 Task: Look for space in Villach from 7th May, 2023 to 12th May, 2023 for 2 adults in price range Rs.10000 to Rs.15000. Place can be entire place with 1  bedroom having 1 bed and 1 bathroom. Property type can be . Amenities needed are: wifi, smoking allowed. Required host language is English.
Action: Mouse moved to (391, 446)
Screenshot: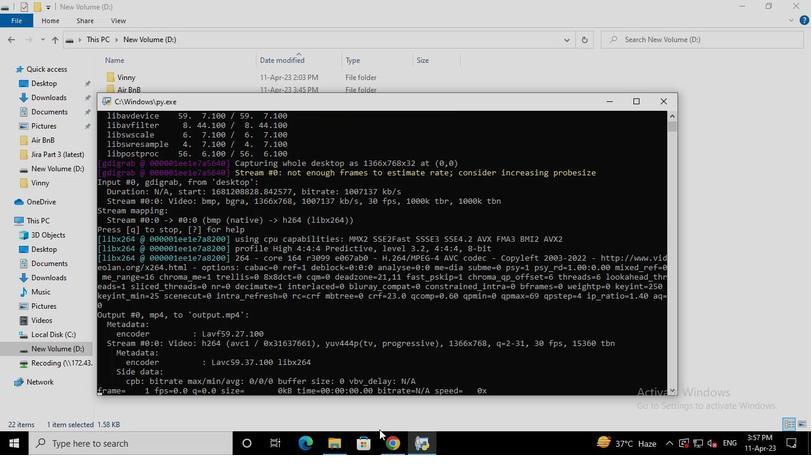 
Action: Mouse pressed left at (391, 446)
Screenshot: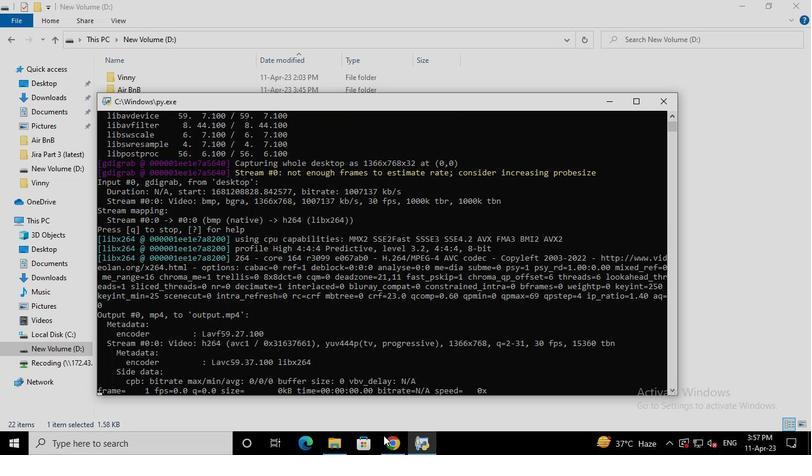 
Action: Mouse moved to (315, 102)
Screenshot: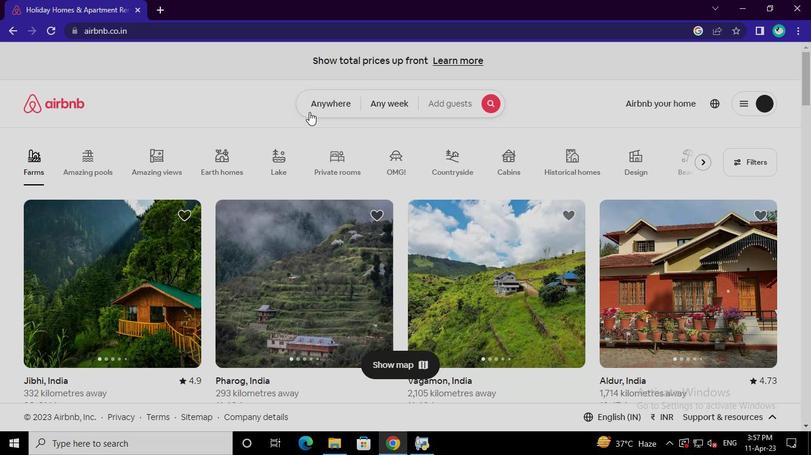 
Action: Mouse pressed left at (315, 102)
Screenshot: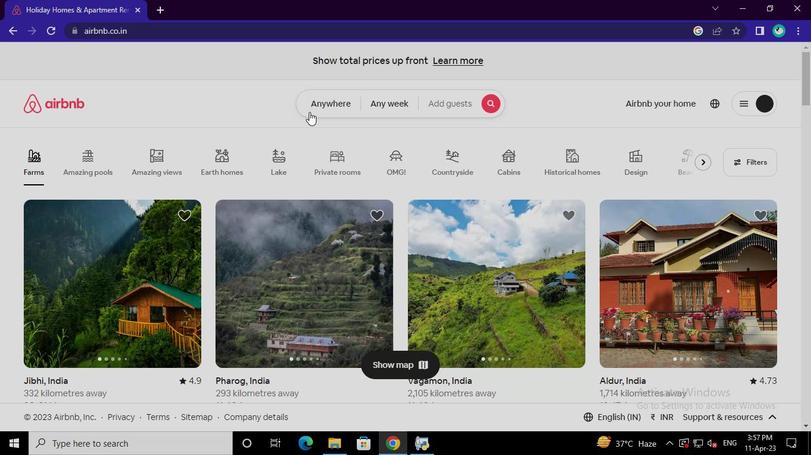 
Action: Mouse moved to (249, 138)
Screenshot: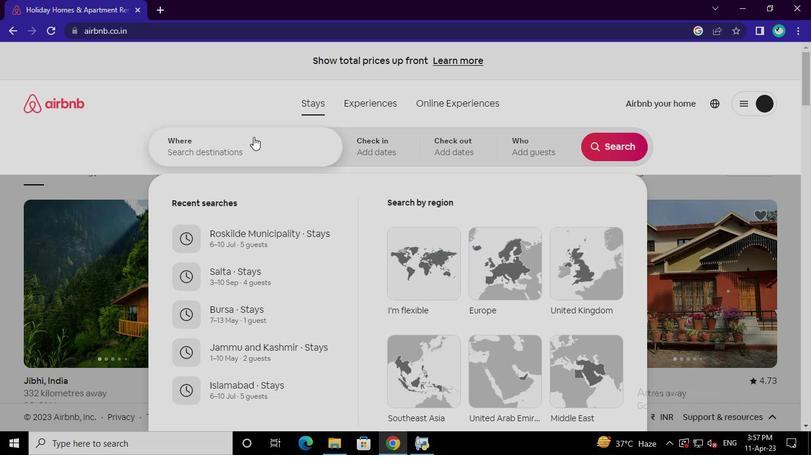 
Action: Mouse pressed left at (249, 138)
Screenshot: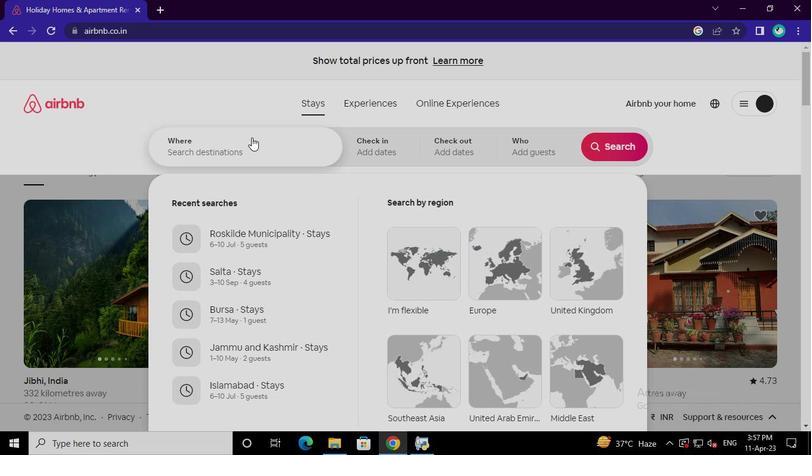 
Action: Keyboard v
Screenshot: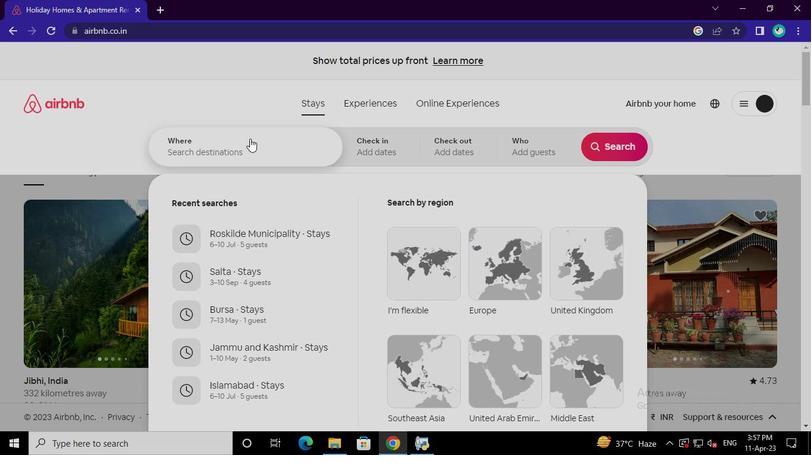 
Action: Keyboard i
Screenshot: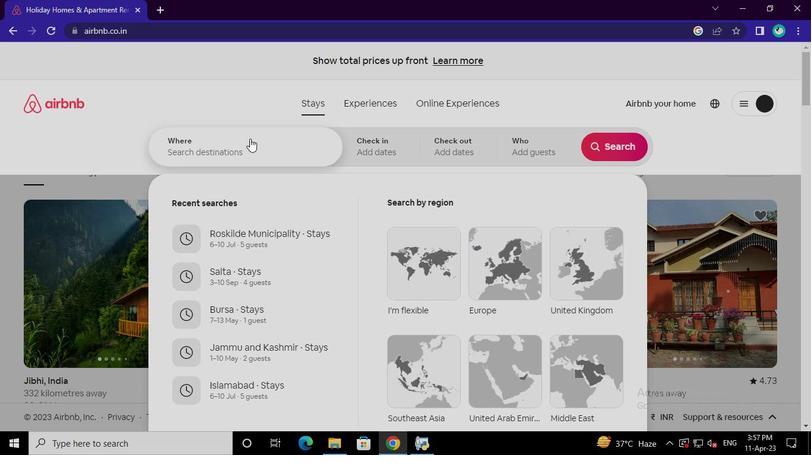
Action: Keyboard l
Screenshot: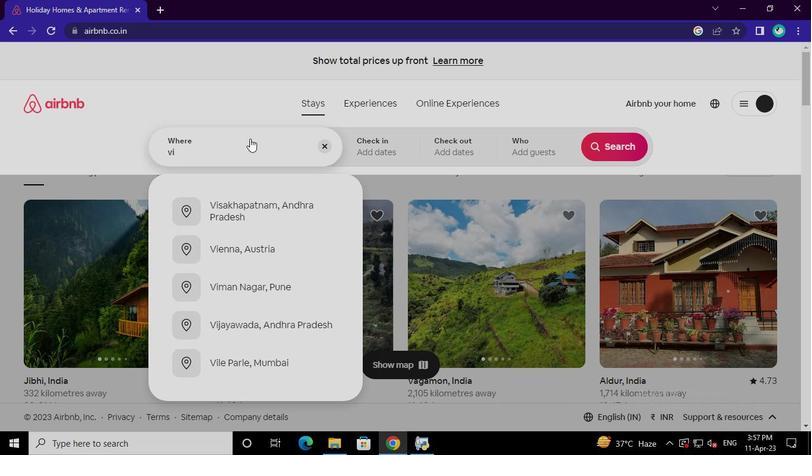 
Action: Keyboard l
Screenshot: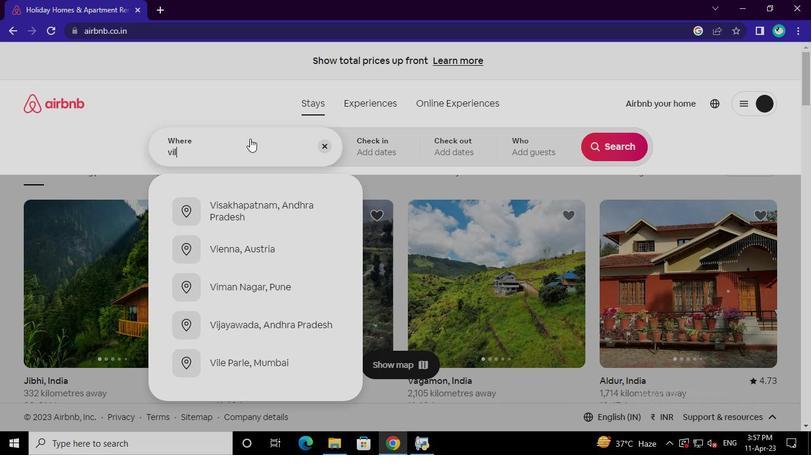 
Action: Keyboard a
Screenshot: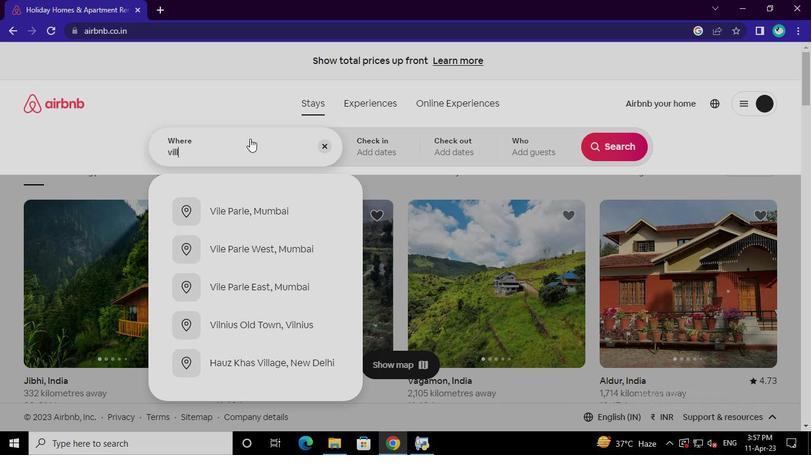 
Action: Keyboard c
Screenshot: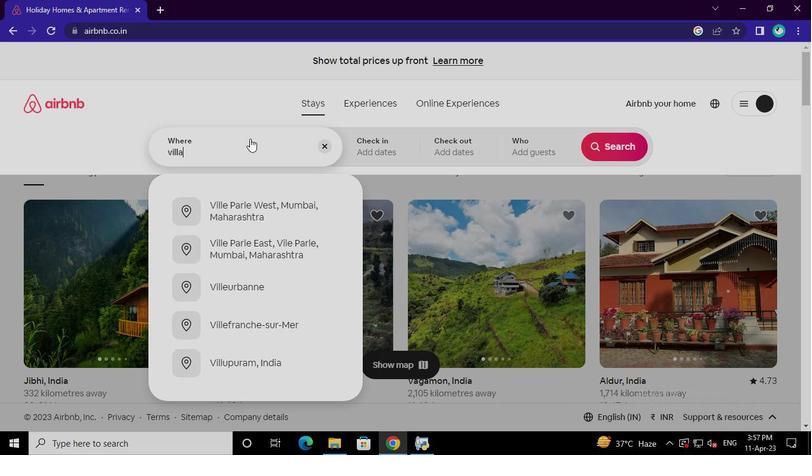 
Action: Keyboard h
Screenshot: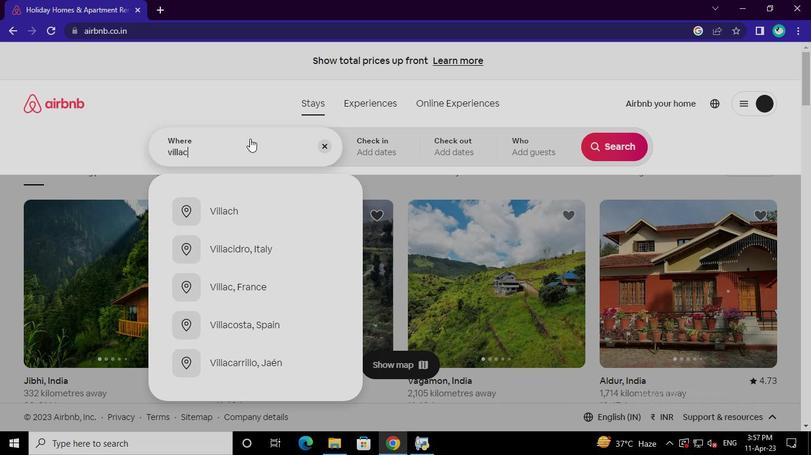 
Action: Mouse moved to (239, 207)
Screenshot: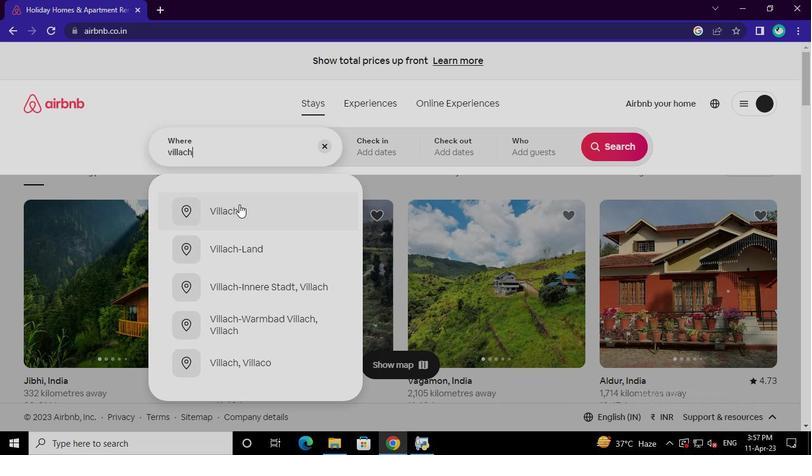 
Action: Mouse pressed left at (239, 207)
Screenshot: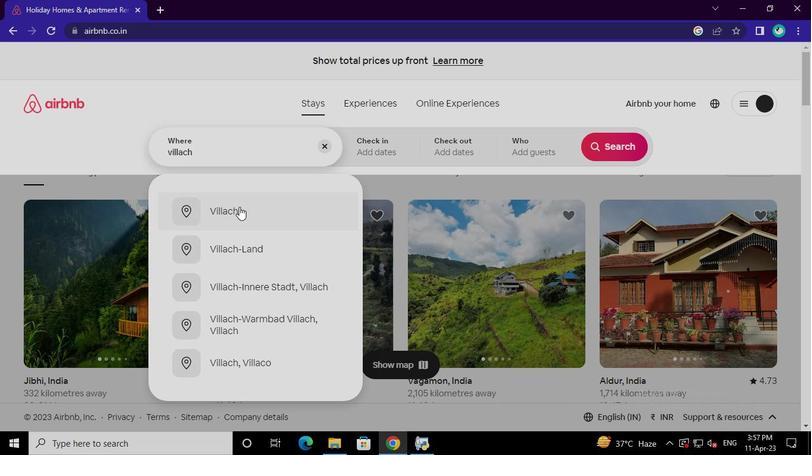 
Action: Mouse moved to (429, 315)
Screenshot: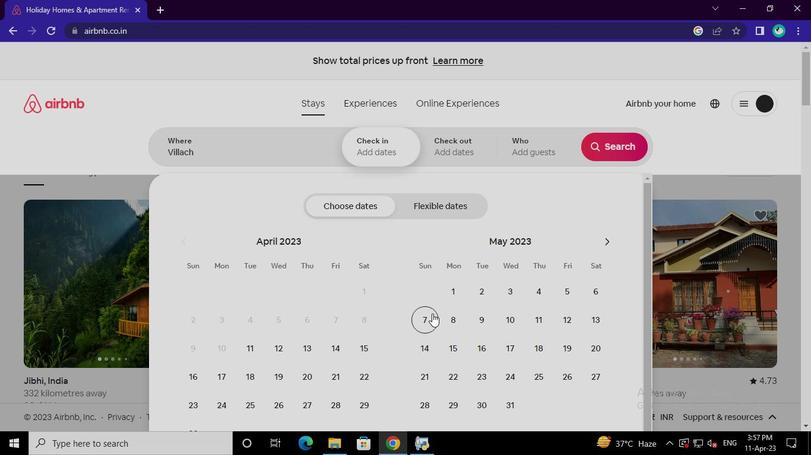 
Action: Mouse pressed left at (429, 315)
Screenshot: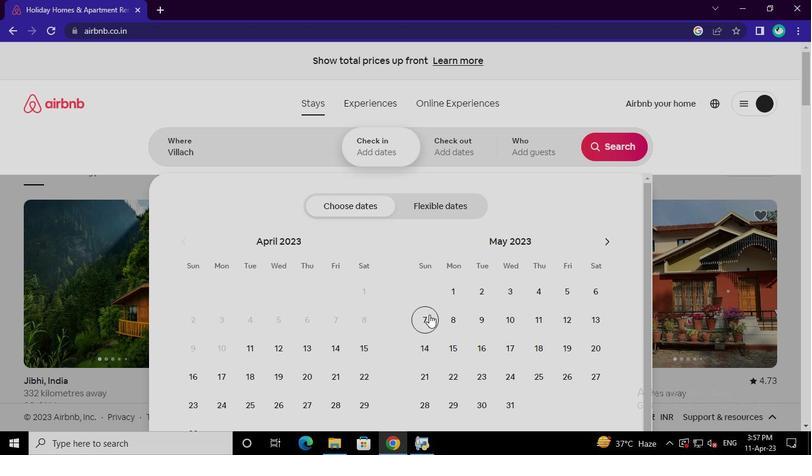 
Action: Mouse moved to (558, 326)
Screenshot: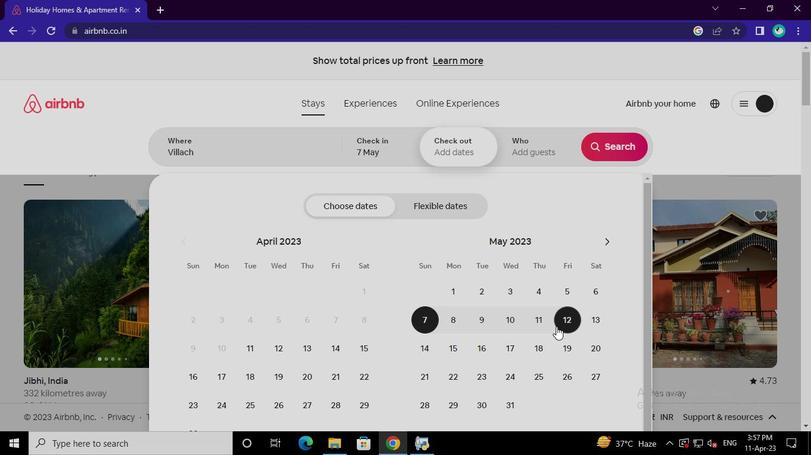 
Action: Mouse pressed left at (558, 326)
Screenshot: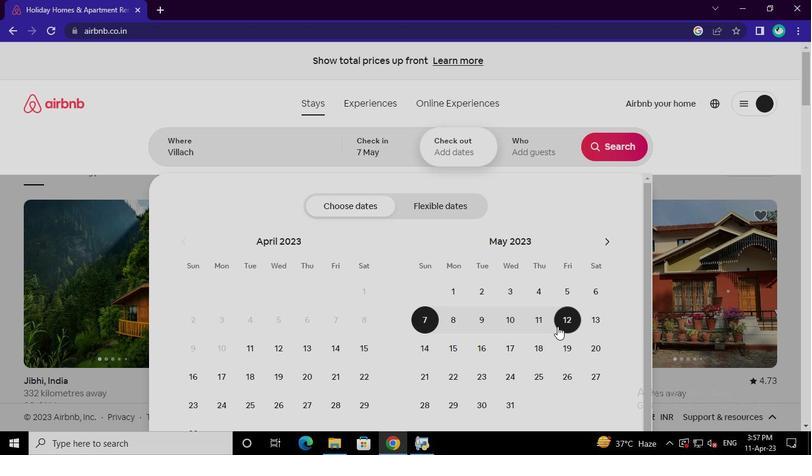 
Action: Mouse moved to (558, 158)
Screenshot: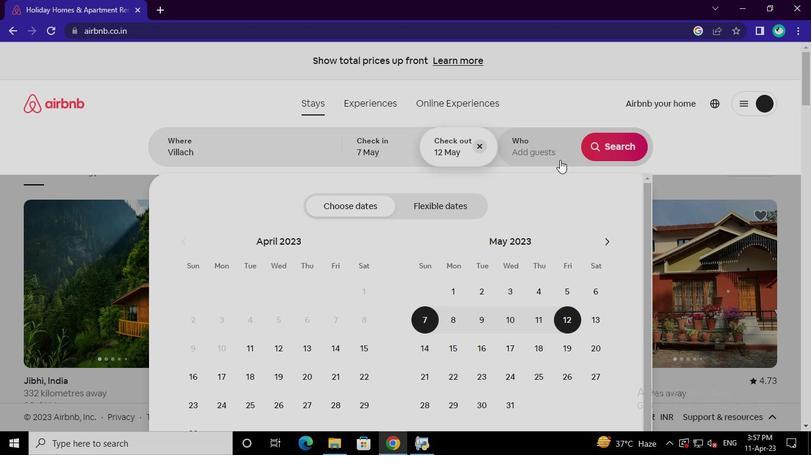 
Action: Mouse pressed left at (558, 158)
Screenshot: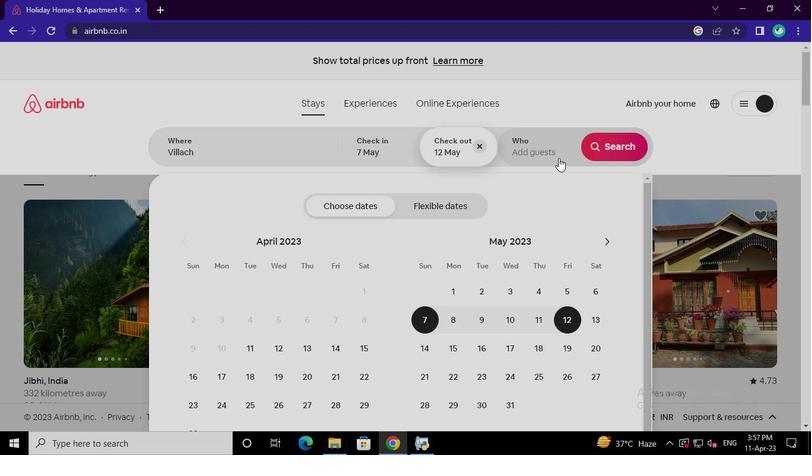
Action: Mouse moved to (614, 208)
Screenshot: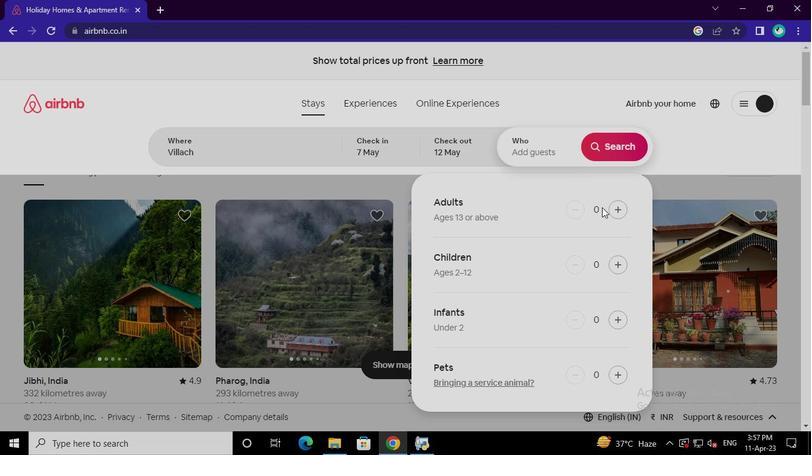 
Action: Mouse pressed left at (614, 208)
Screenshot: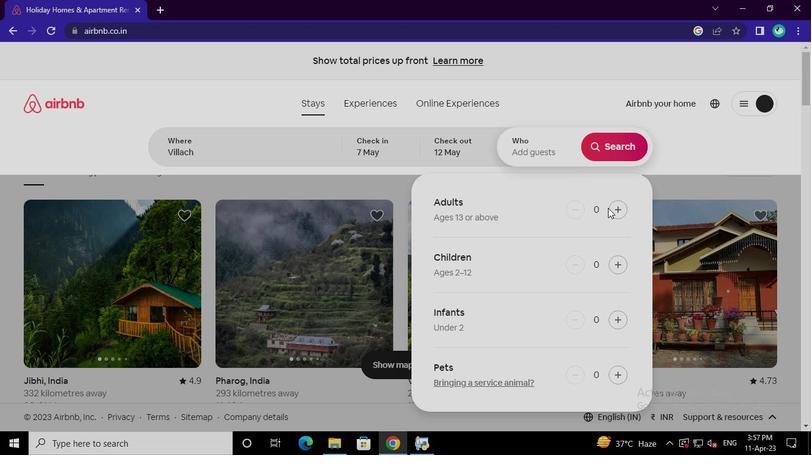 
Action: Mouse pressed left at (614, 208)
Screenshot: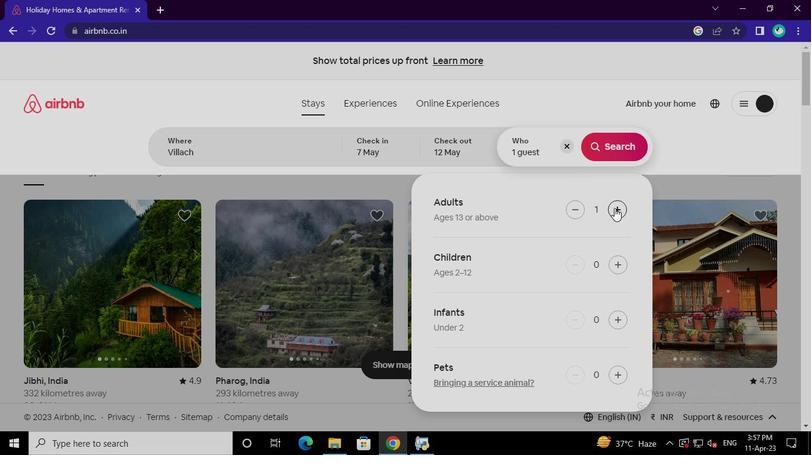 
Action: Mouse moved to (615, 154)
Screenshot: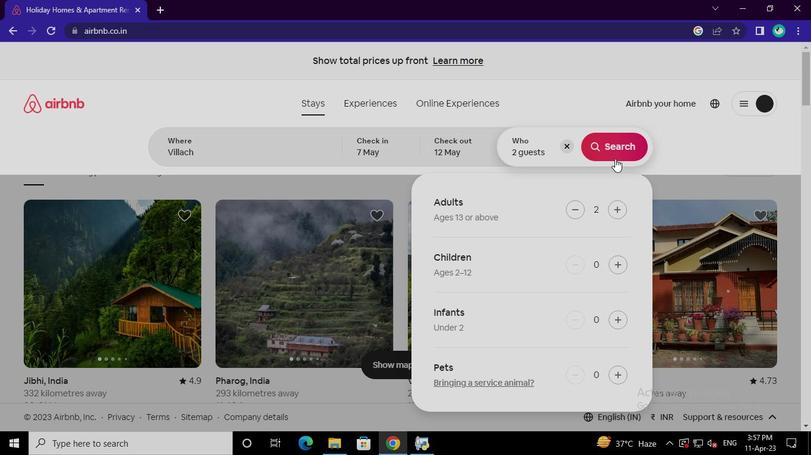 
Action: Mouse pressed left at (615, 154)
Screenshot: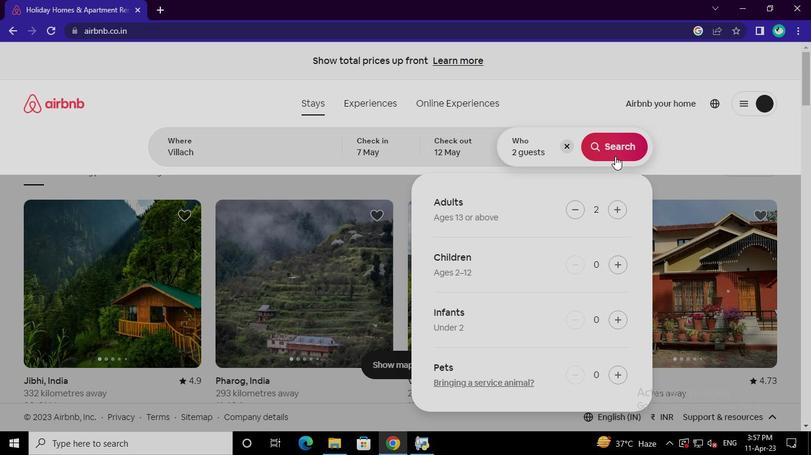 
Action: Mouse moved to (777, 108)
Screenshot: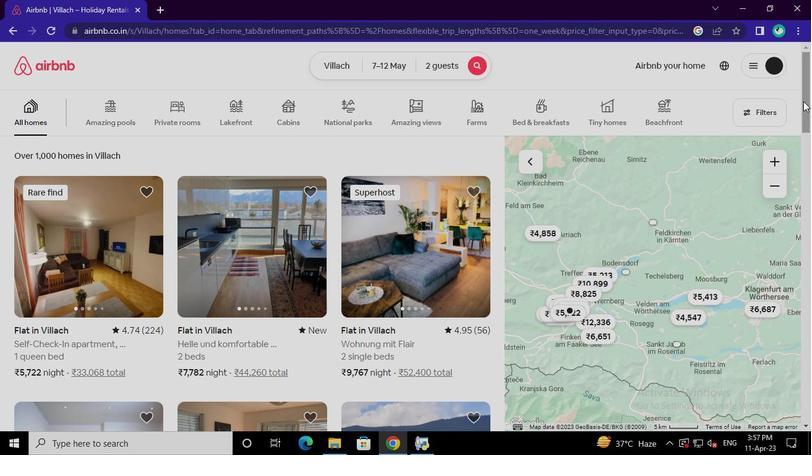 
Action: Mouse pressed left at (777, 108)
Screenshot: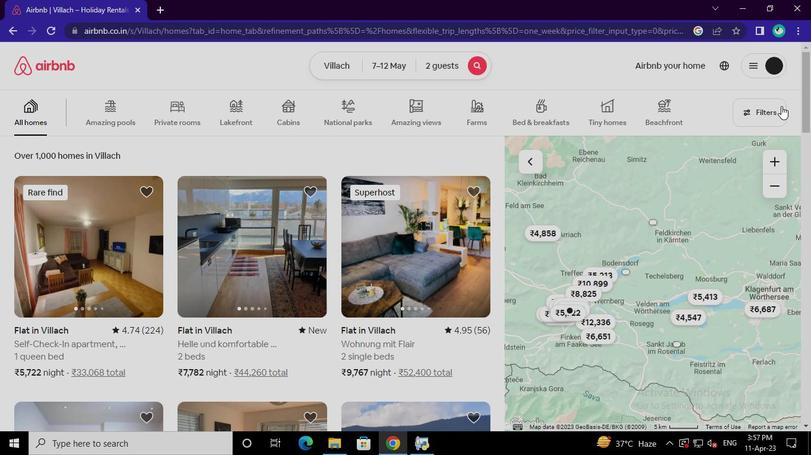 
Action: Mouse moved to (296, 266)
Screenshot: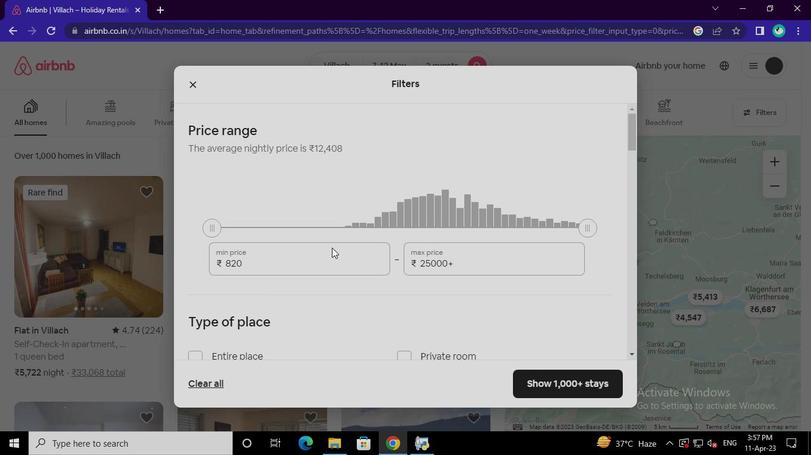 
Action: Mouse pressed left at (296, 266)
Screenshot: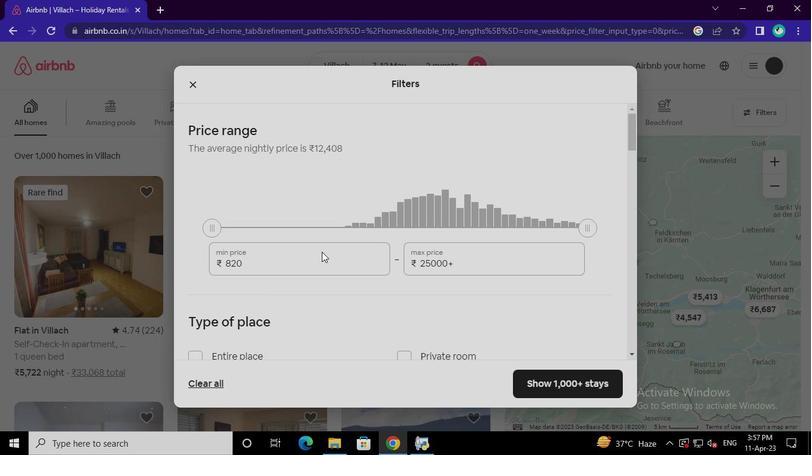 
Action: Mouse moved to (294, 267)
Screenshot: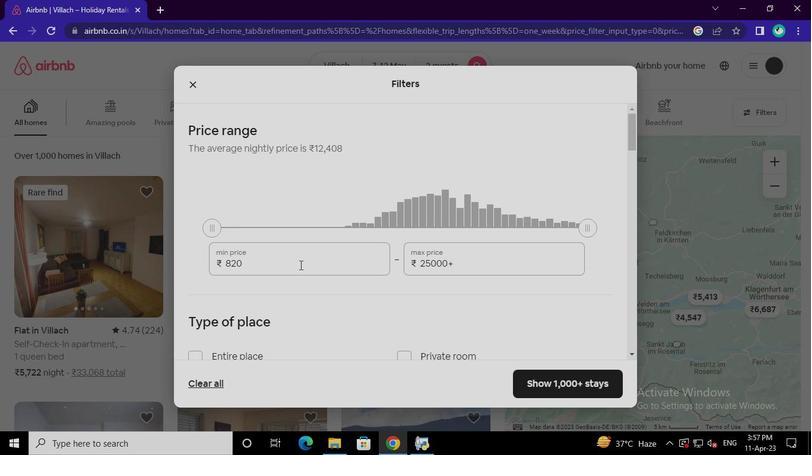 
Action: Keyboard Key.backspace
Screenshot: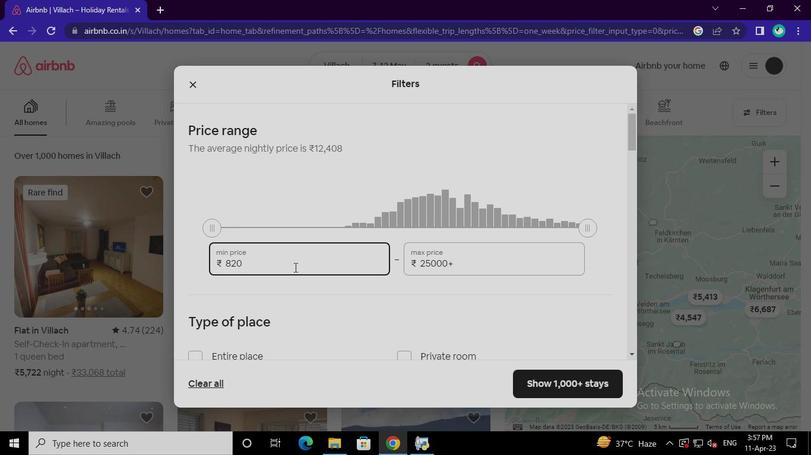 
Action: Keyboard Key.backspace
Screenshot: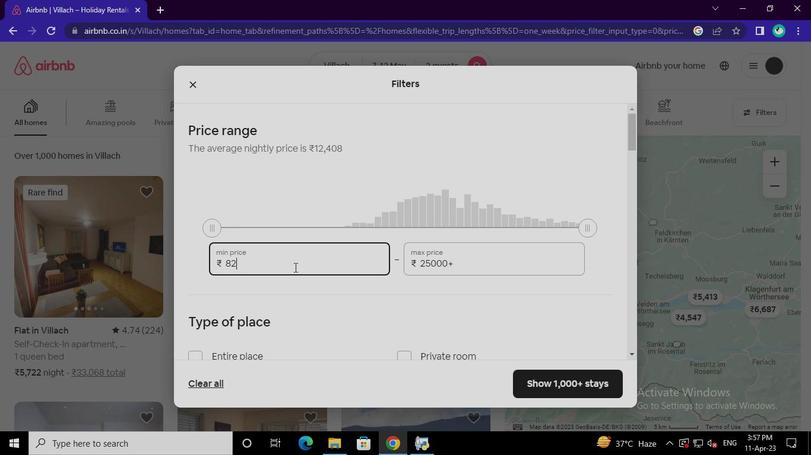 
Action: Keyboard Key.backspace
Screenshot: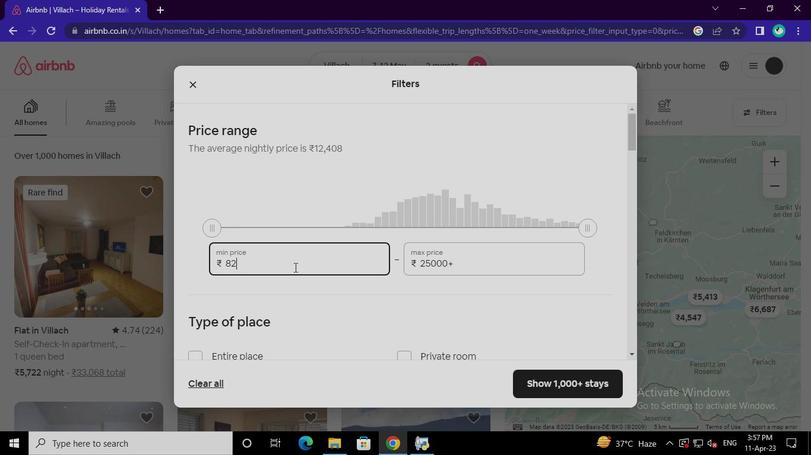 
Action: Keyboard Key.backspace
Screenshot: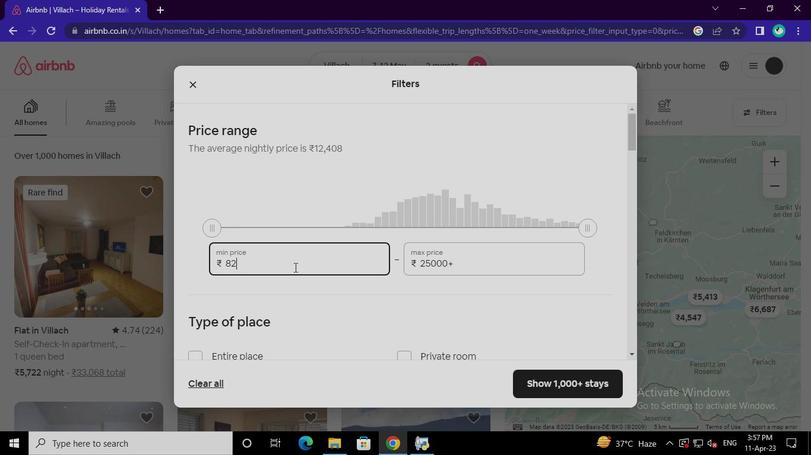 
Action: Keyboard Key.backspace
Screenshot: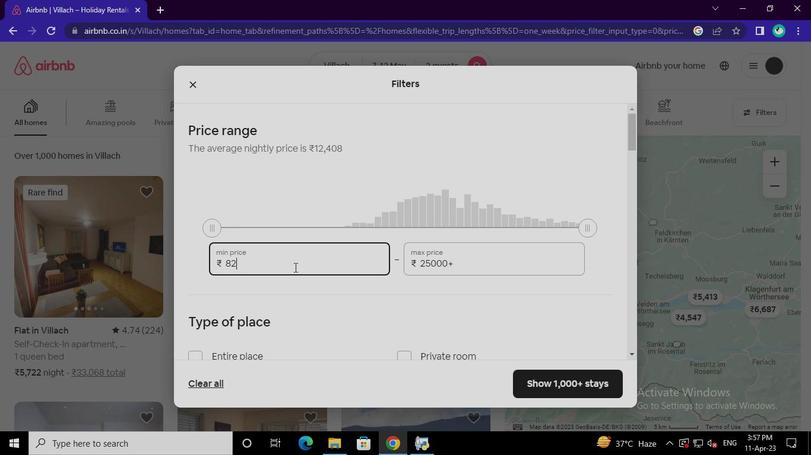 
Action: Keyboard Key.backspace
Screenshot: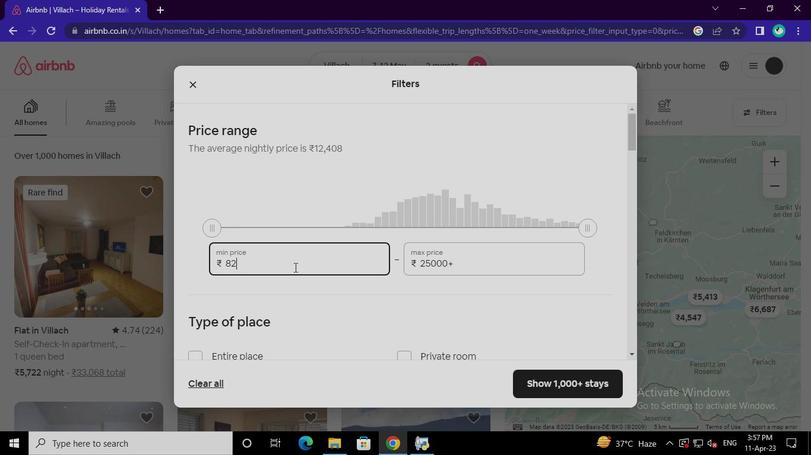 
Action: Keyboard Key.backspace
Screenshot: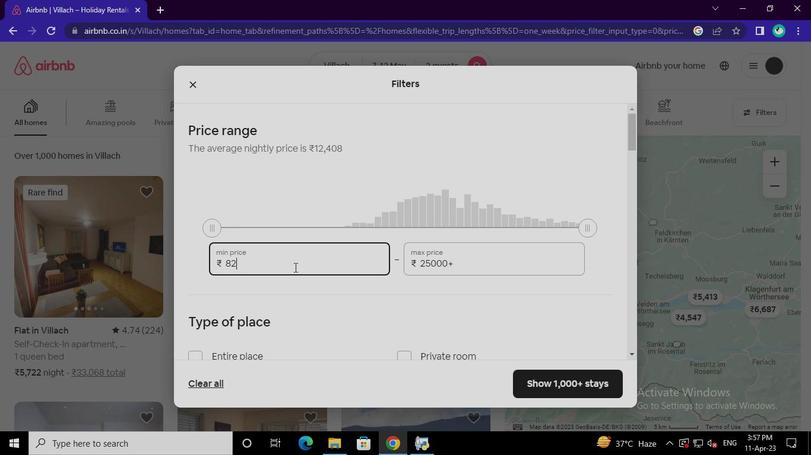 
Action: Keyboard Key.backspace
Screenshot: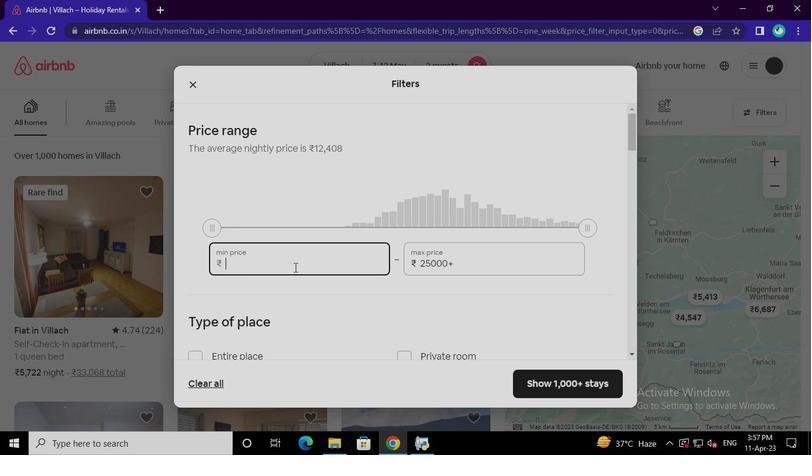 
Action: Keyboard Key.backspace
Screenshot: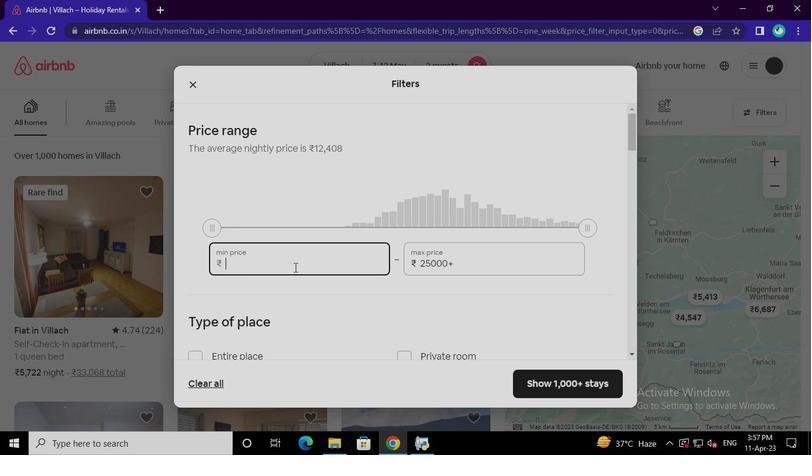 
Action: Keyboard Key.backspace
Screenshot: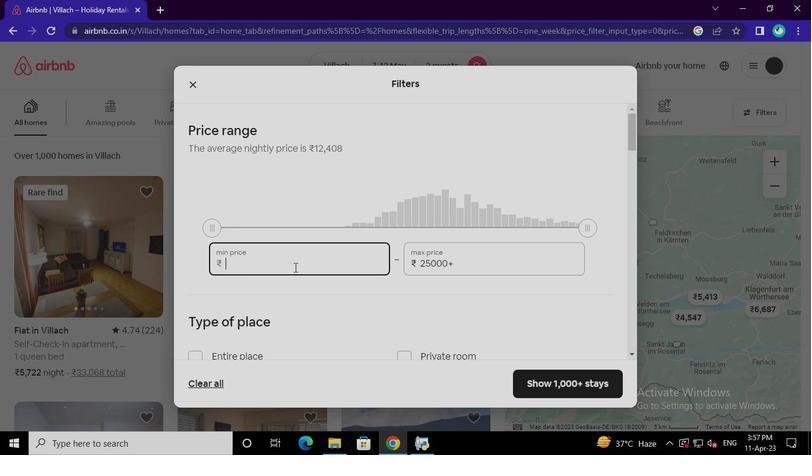 
Action: Keyboard Key.backspace
Screenshot: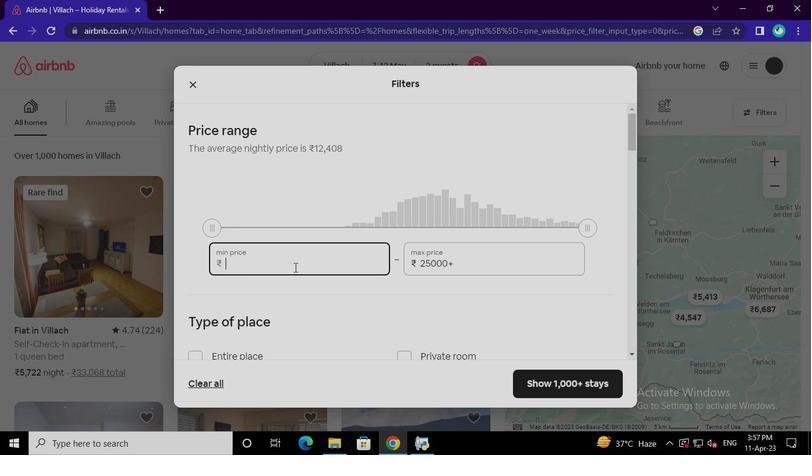 
Action: Keyboard Key.backspace
Screenshot: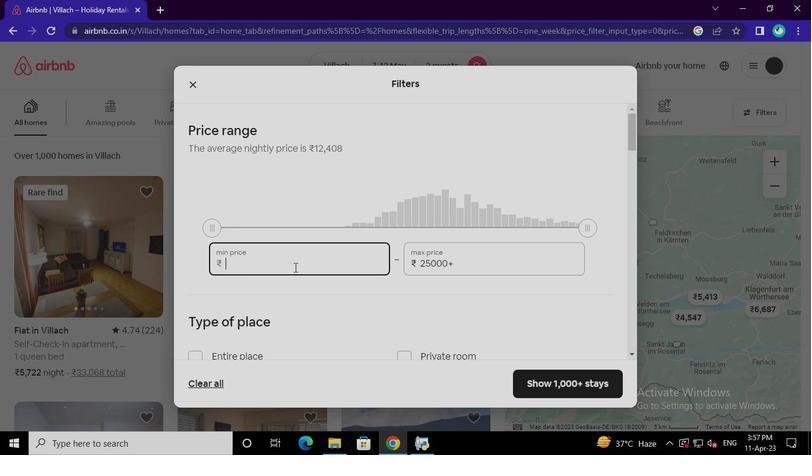 
Action: Keyboard <97>
Screenshot: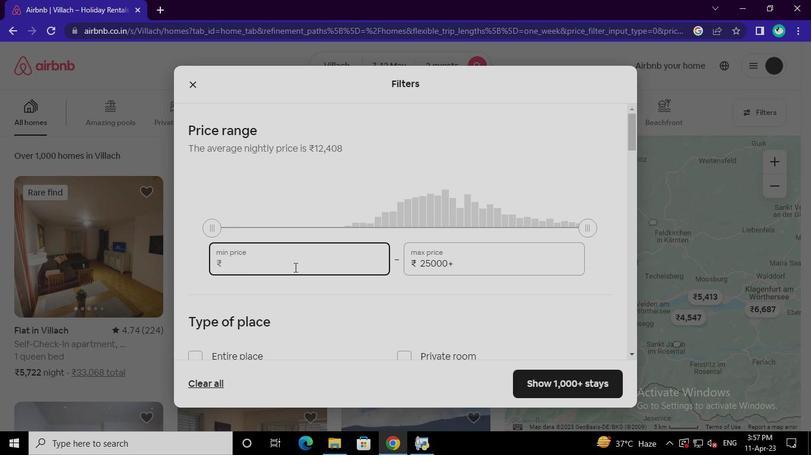 
Action: Keyboard <96>
Screenshot: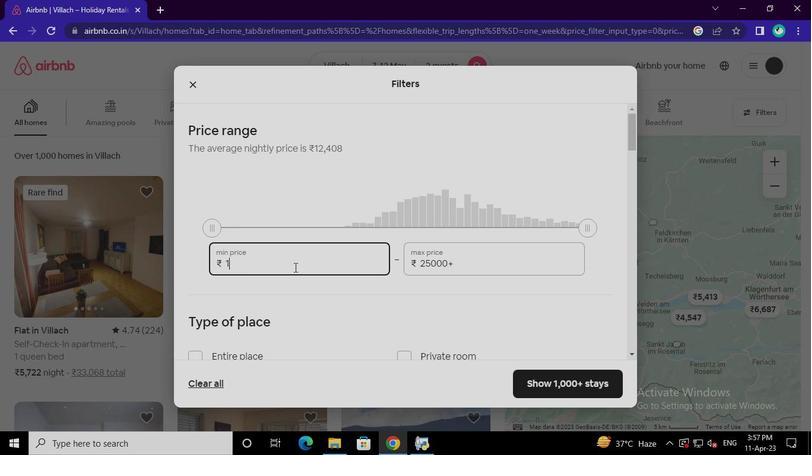 
Action: Keyboard <96>
Screenshot: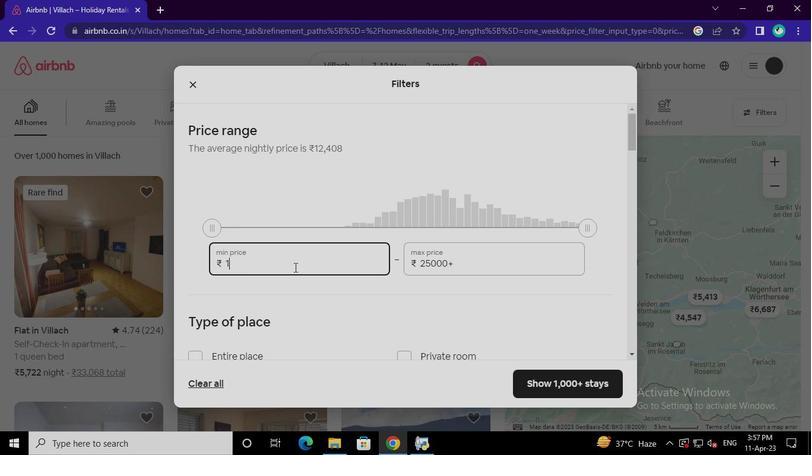 
Action: Keyboard <96>
Screenshot: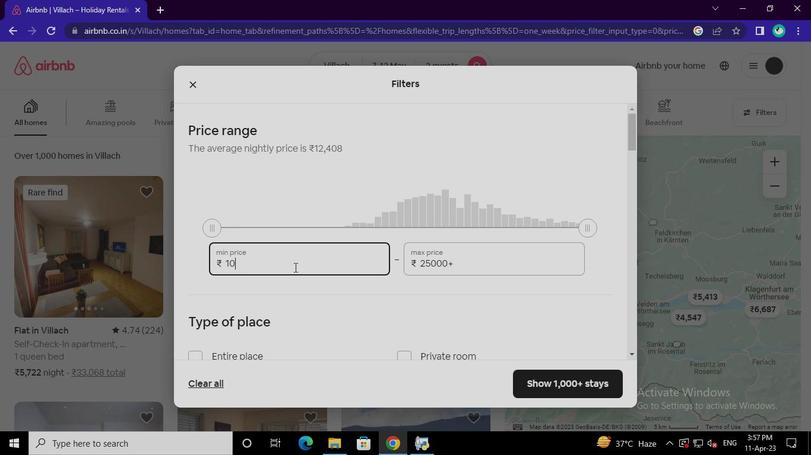 
Action: Keyboard <96>
Screenshot: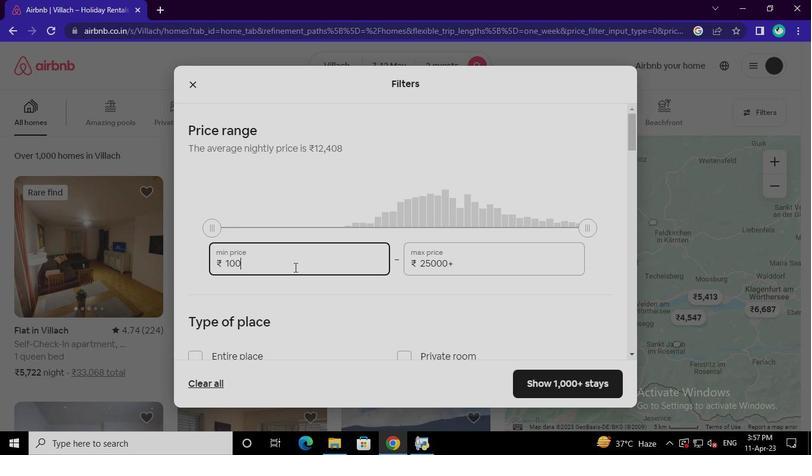 
Action: Mouse moved to (460, 261)
Screenshot: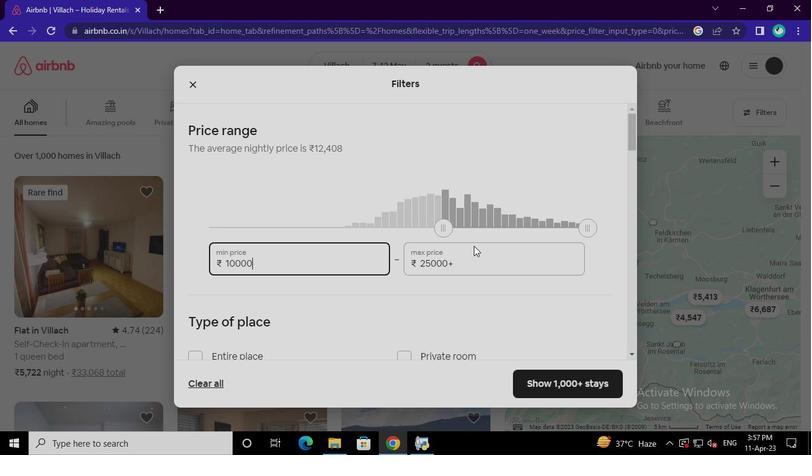 
Action: Mouse pressed left at (460, 261)
Screenshot: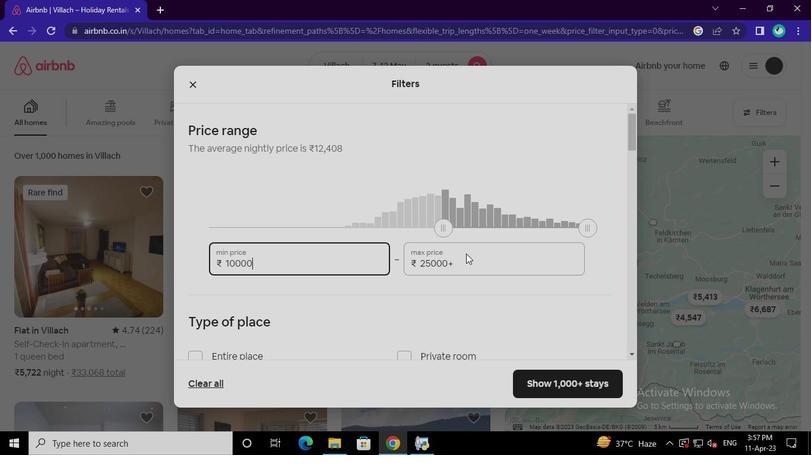 
Action: Mouse moved to (463, 257)
Screenshot: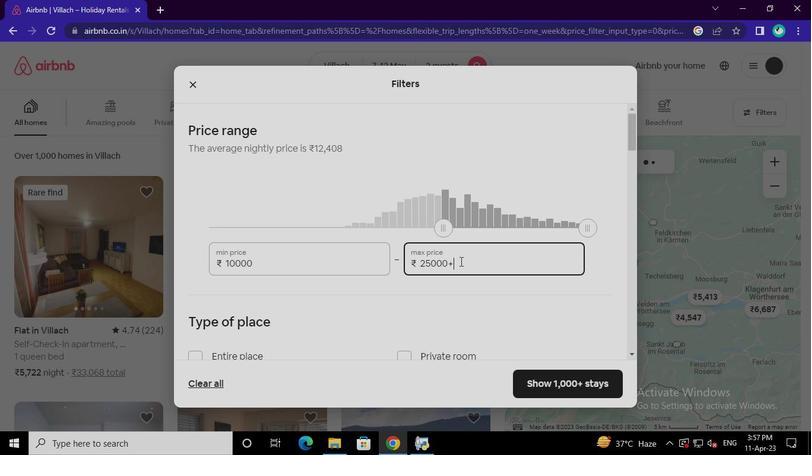 
Action: Keyboard Key.backspace
Screenshot: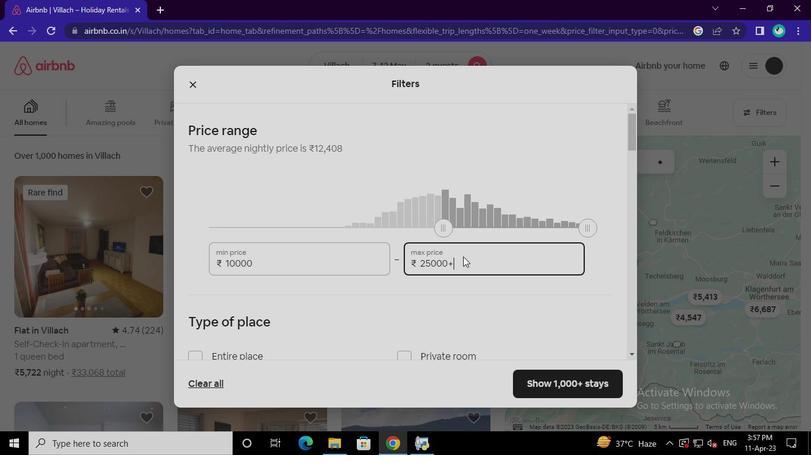 
Action: Keyboard Key.backspace
Screenshot: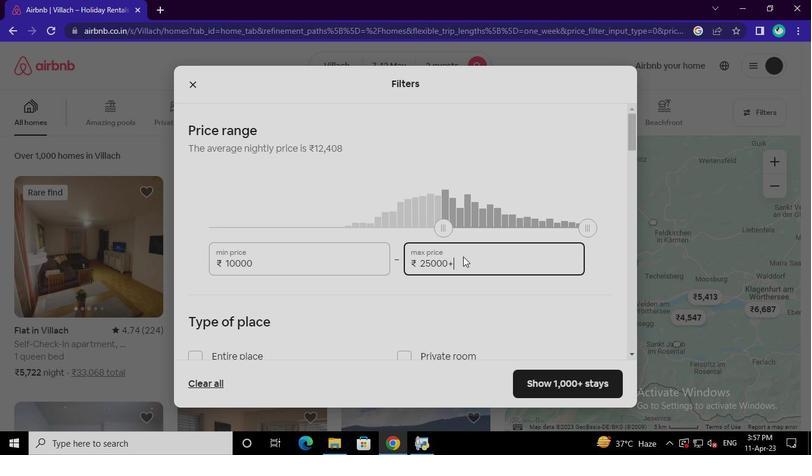 
Action: Keyboard Key.backspace
Screenshot: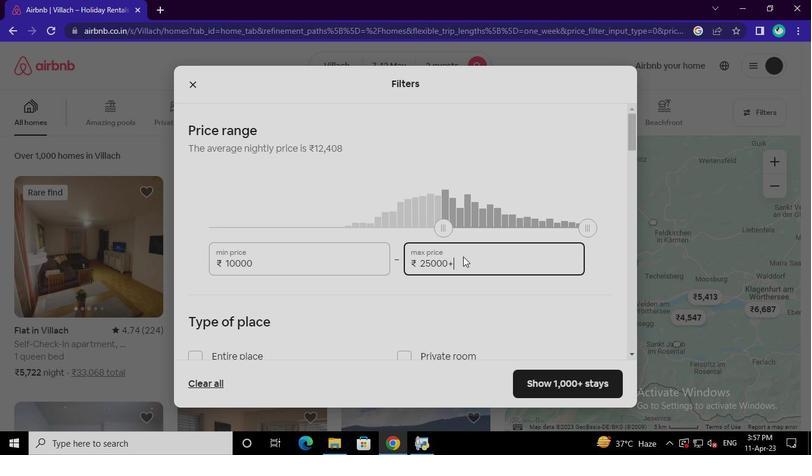 
Action: Keyboard Key.backspace
Screenshot: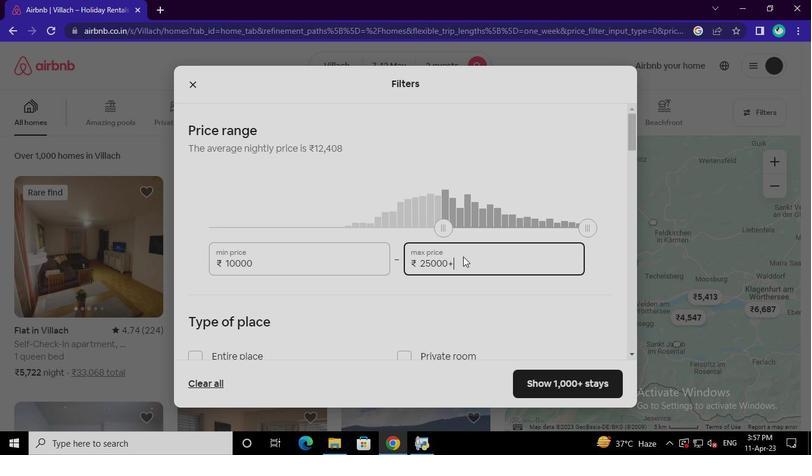 
Action: Keyboard Key.backspace
Screenshot: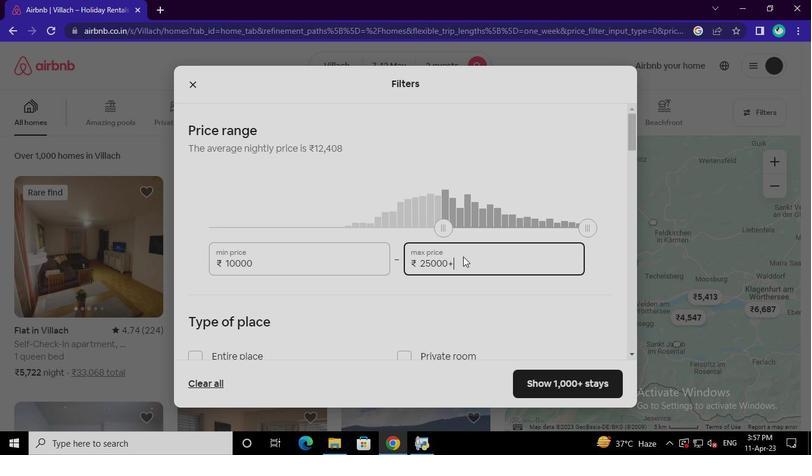 
Action: Keyboard Key.backspace
Screenshot: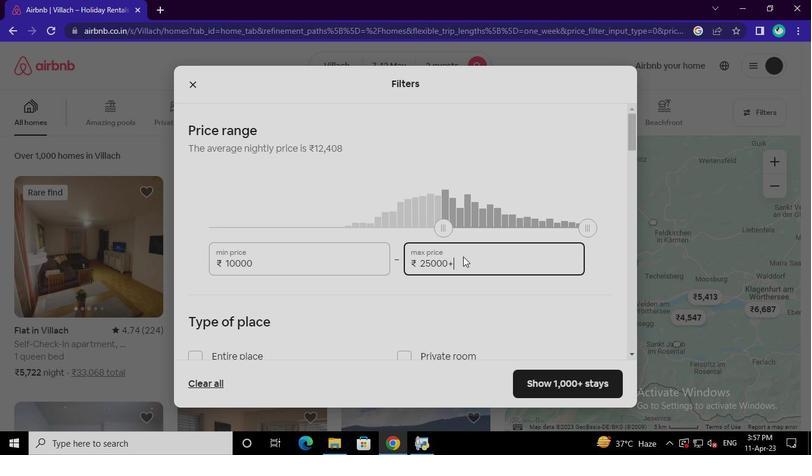 
Action: Keyboard Key.backspace
Screenshot: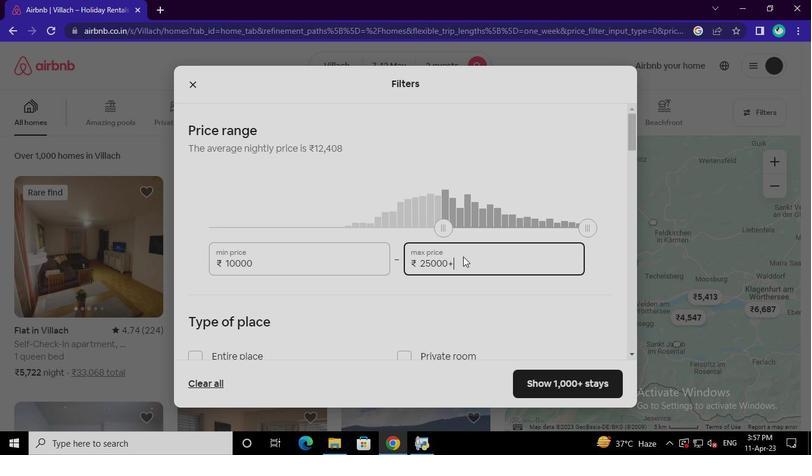 
Action: Keyboard Key.backspace
Screenshot: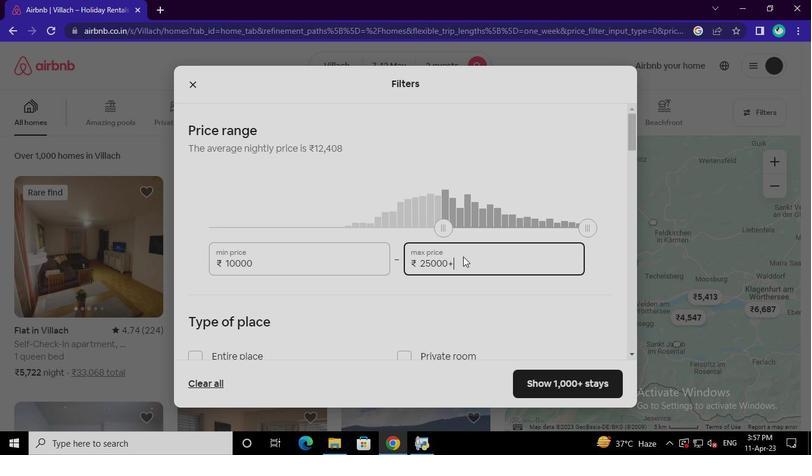 
Action: Keyboard Key.backspace
Screenshot: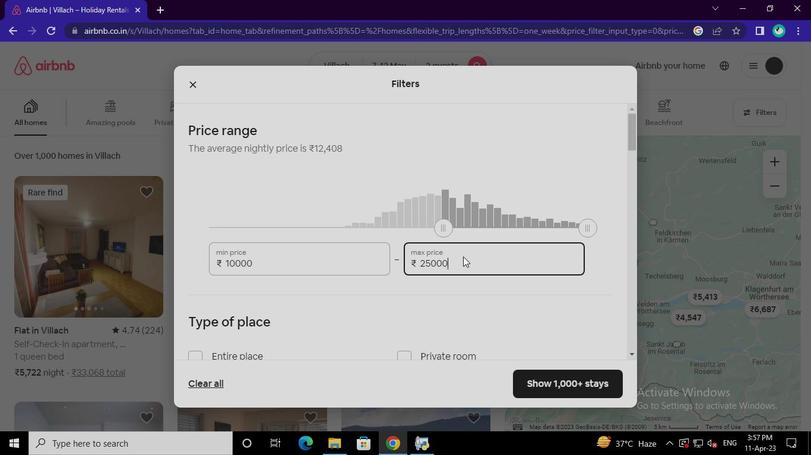 
Action: Keyboard Key.backspace
Screenshot: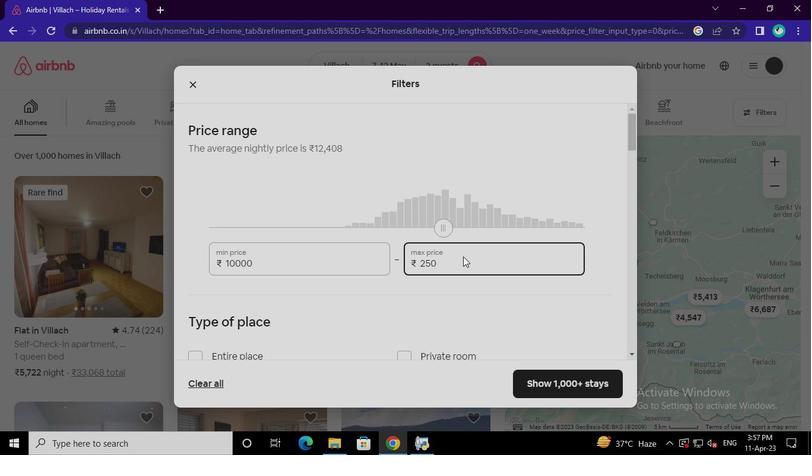 
Action: Keyboard Key.backspace
Screenshot: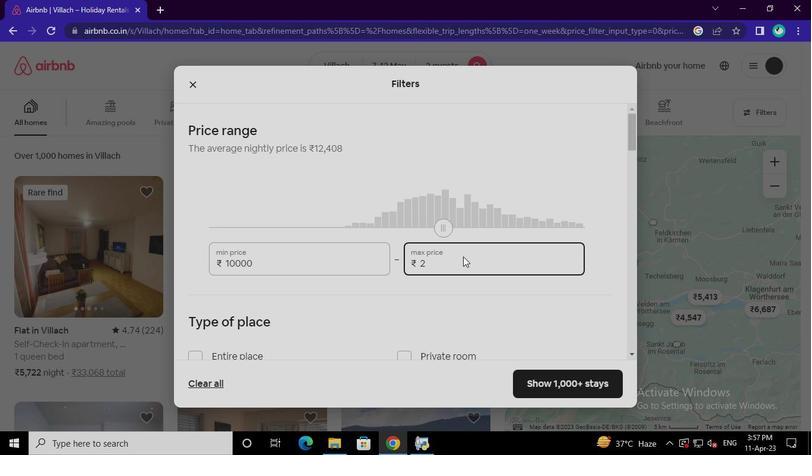 
Action: Keyboard Key.backspace
Screenshot: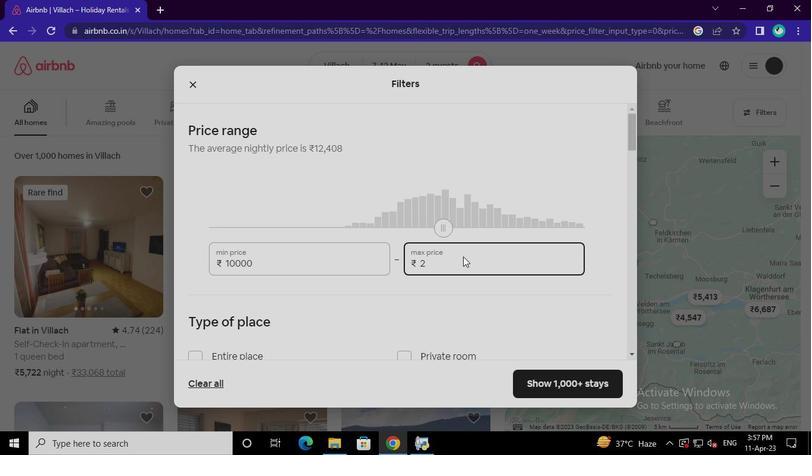
Action: Keyboard Key.backspace
Screenshot: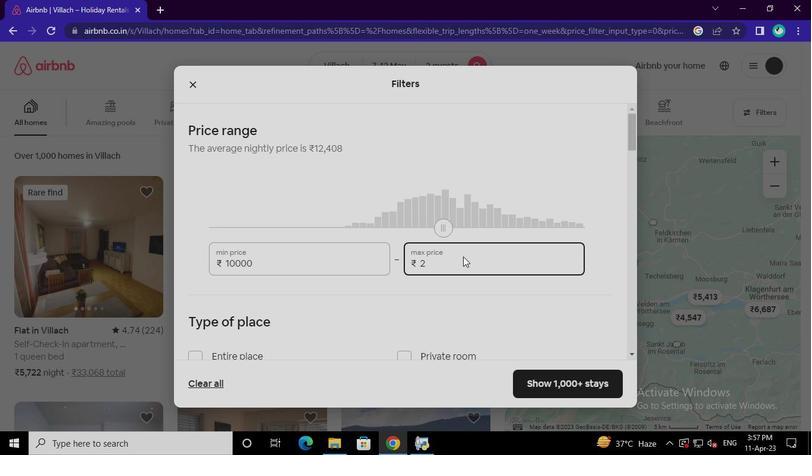 
Action: Keyboard <97>
Screenshot: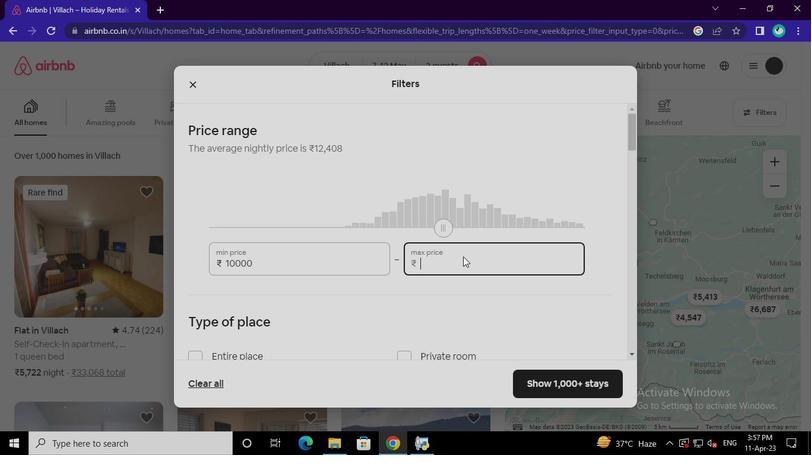 
Action: Keyboard <101>
Screenshot: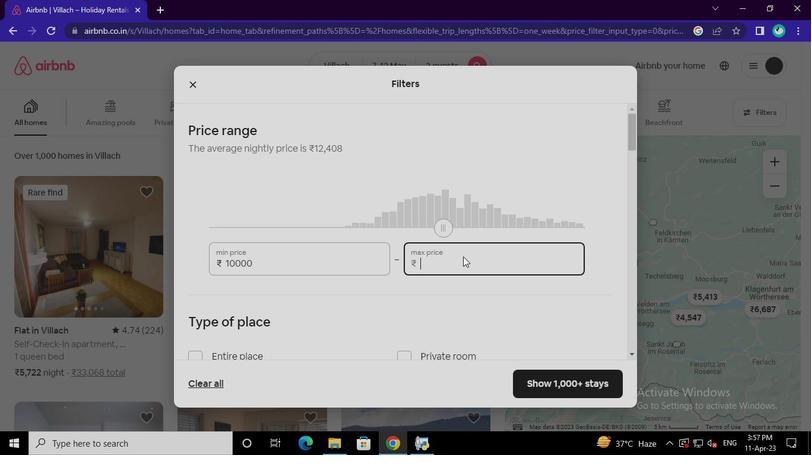 
Action: Keyboard <96>
Screenshot: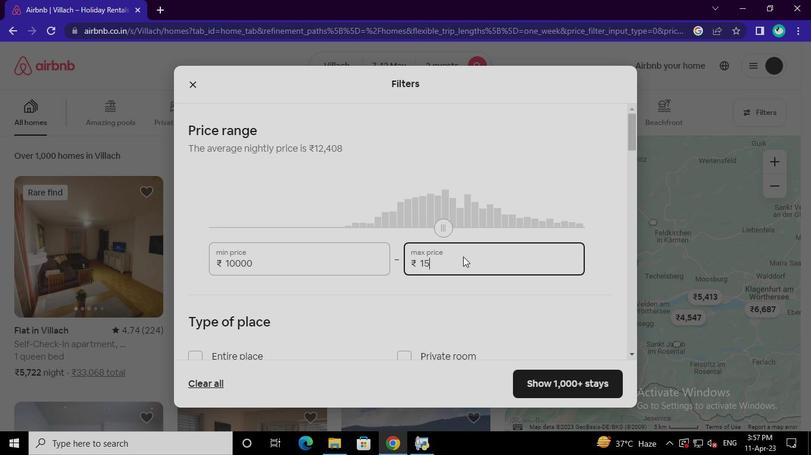 
Action: Keyboard <96>
Screenshot: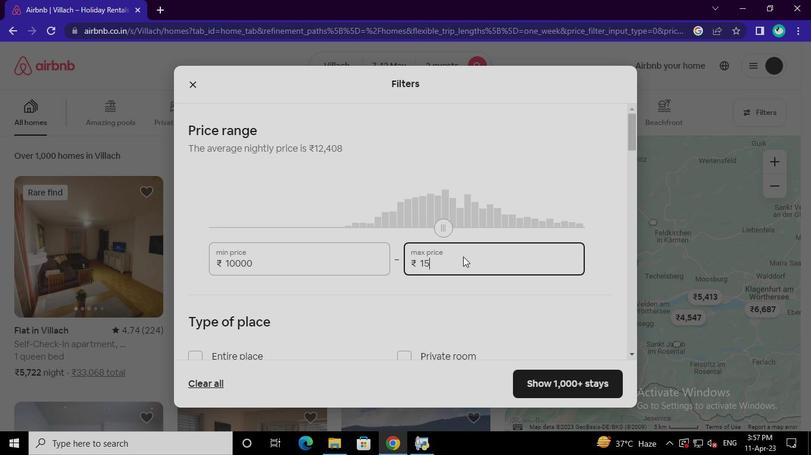 
Action: Keyboard <96>
Screenshot: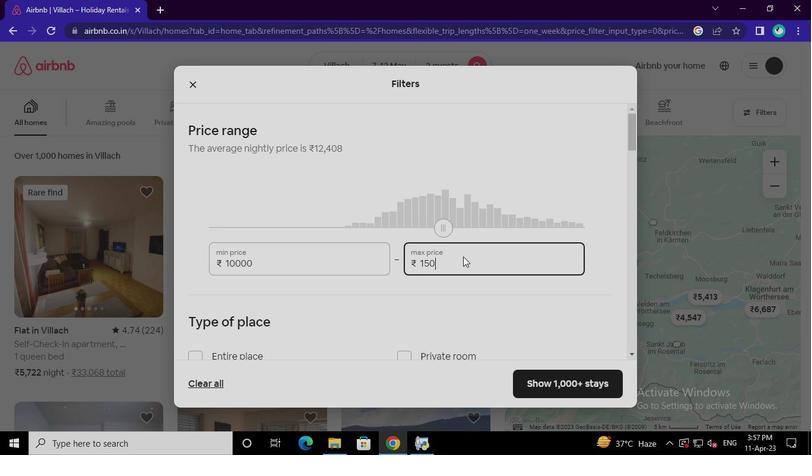 
Action: Mouse moved to (222, 242)
Screenshot: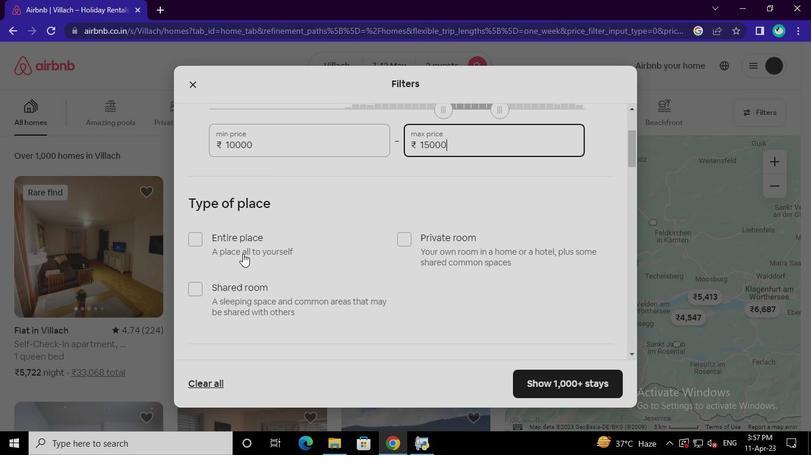 
Action: Mouse pressed left at (222, 242)
Screenshot: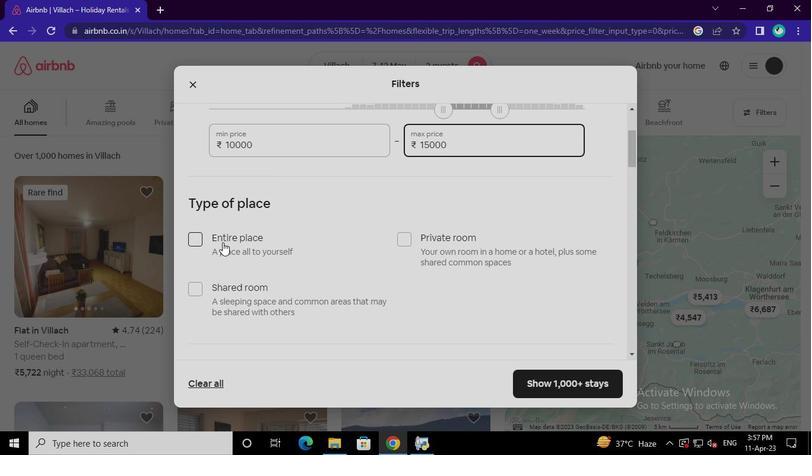 
Action: Mouse moved to (258, 317)
Screenshot: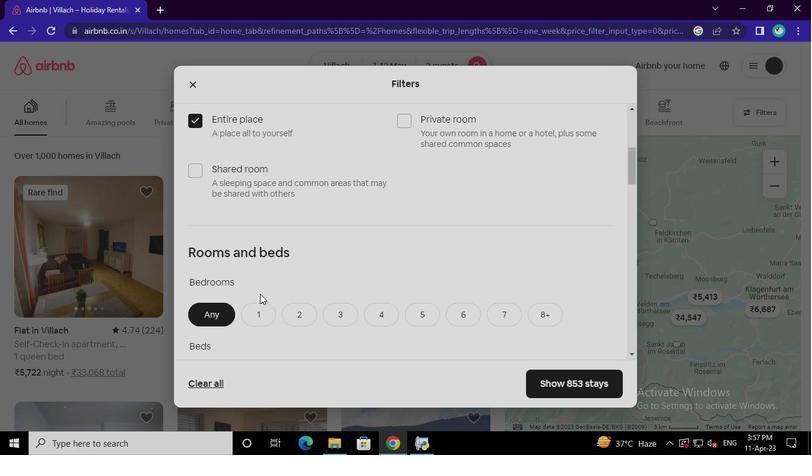 
Action: Mouse pressed left at (258, 317)
Screenshot: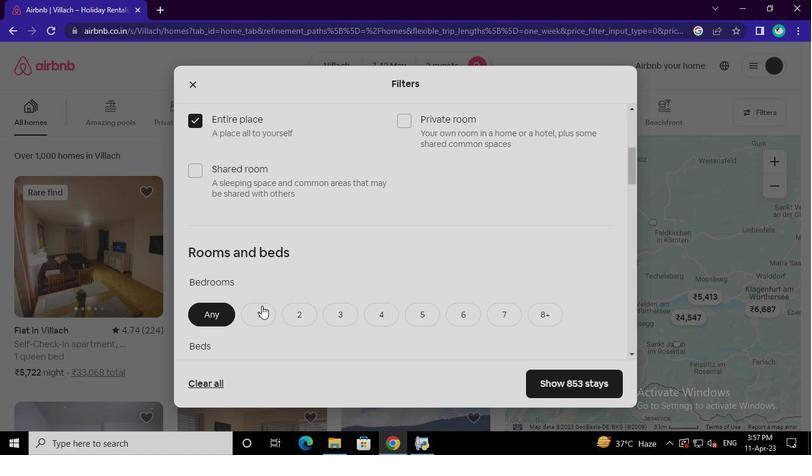 
Action: Mouse moved to (258, 247)
Screenshot: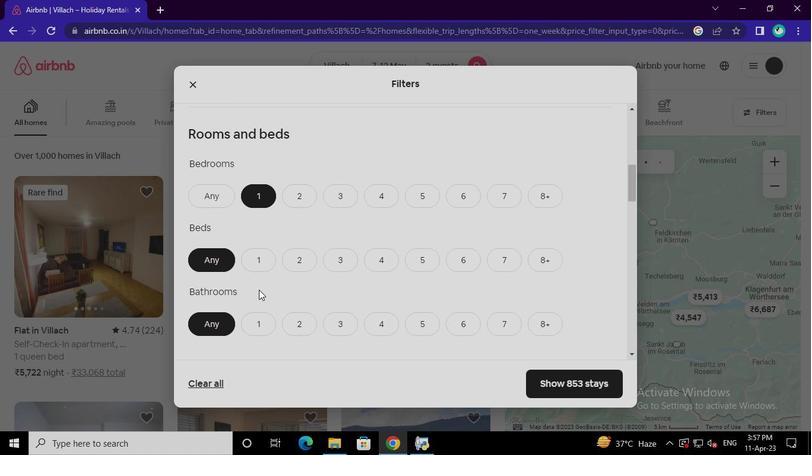 
Action: Mouse pressed left at (258, 247)
Screenshot: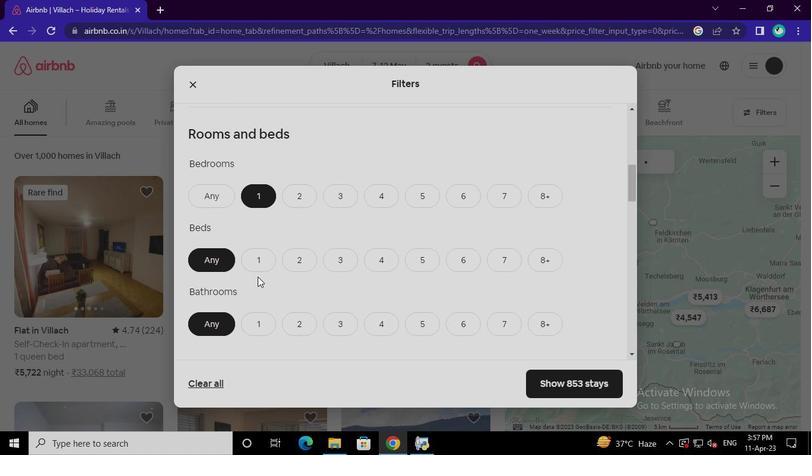 
Action: Mouse moved to (260, 254)
Screenshot: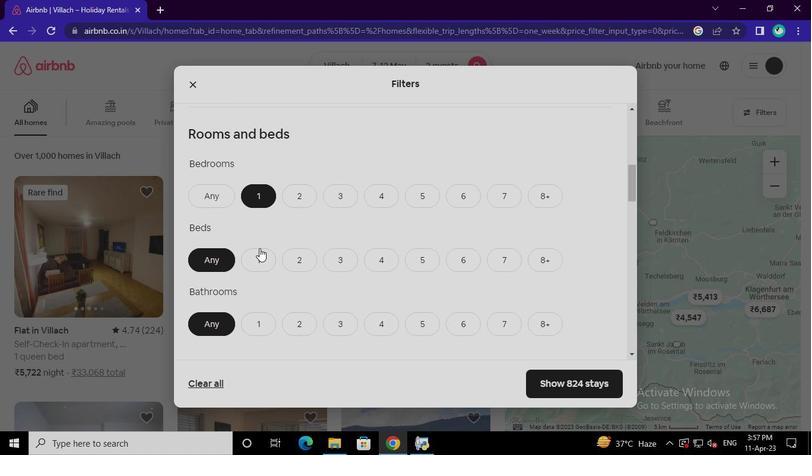 
Action: Mouse pressed left at (260, 254)
Screenshot: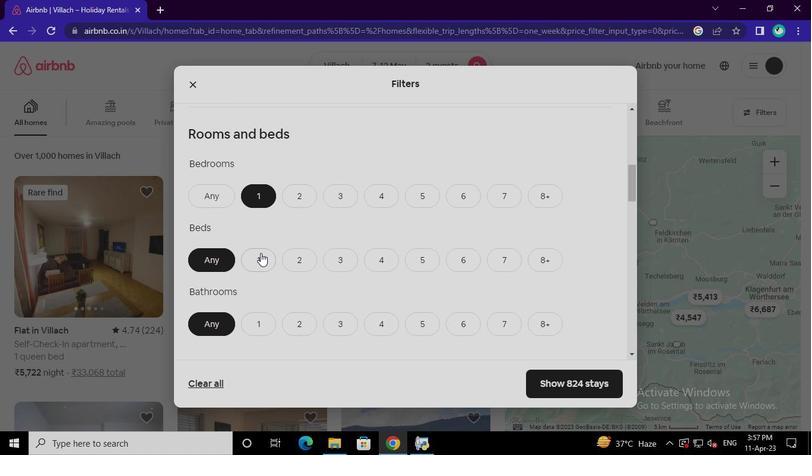 
Action: Mouse moved to (259, 258)
Screenshot: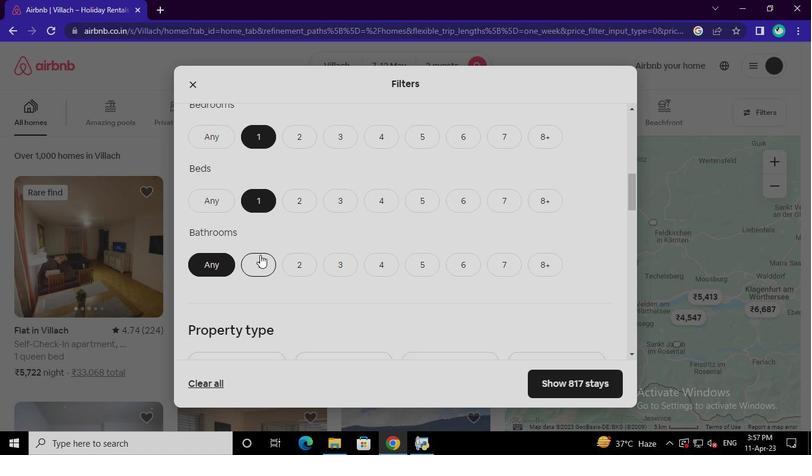 
Action: Mouse pressed left at (259, 258)
Screenshot: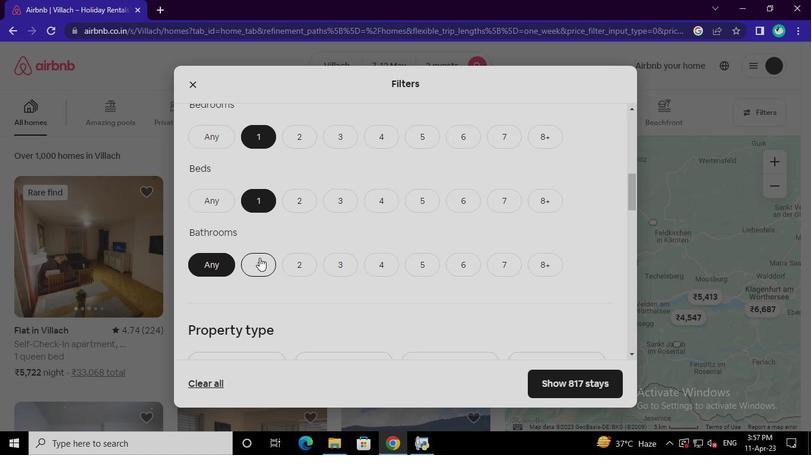 
Action: Mouse moved to (224, 216)
Screenshot: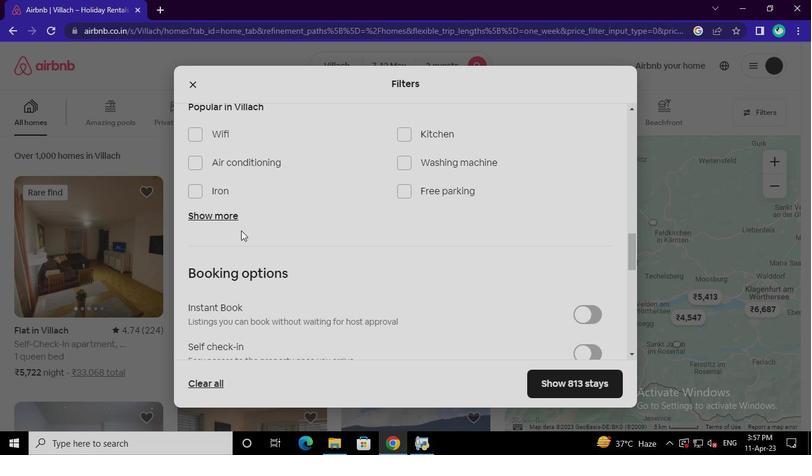 
Action: Mouse pressed left at (224, 216)
Screenshot: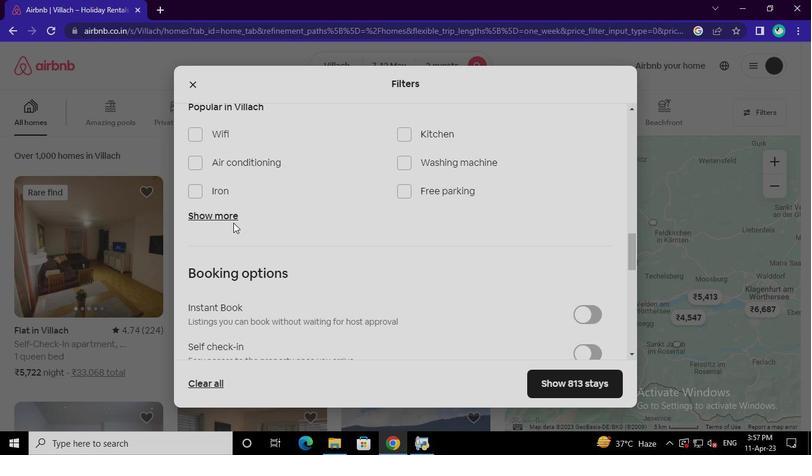 
Action: Mouse moved to (203, 135)
Screenshot: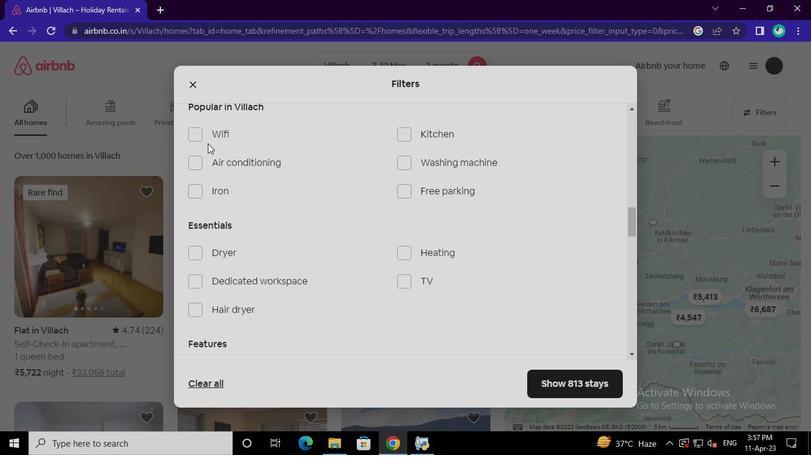
Action: Mouse pressed left at (203, 135)
Screenshot: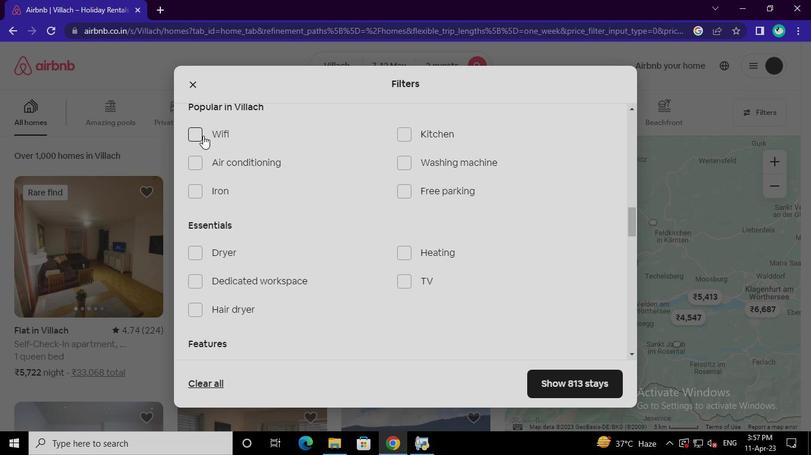 
Action: Mouse moved to (236, 242)
Screenshot: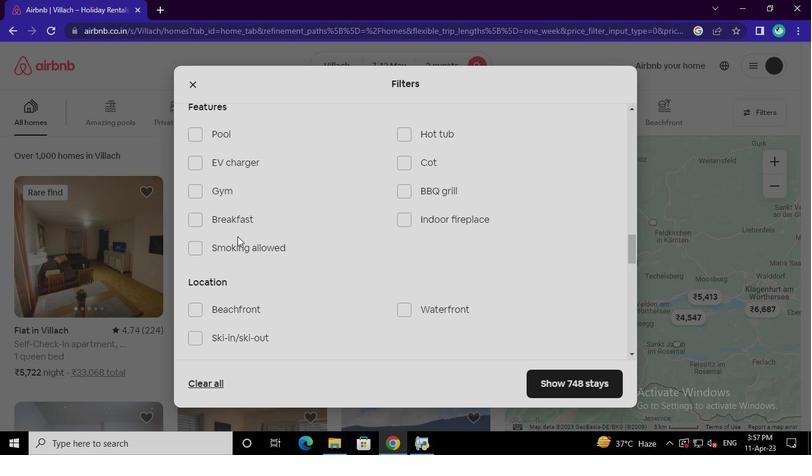 
Action: Mouse pressed left at (236, 242)
Screenshot: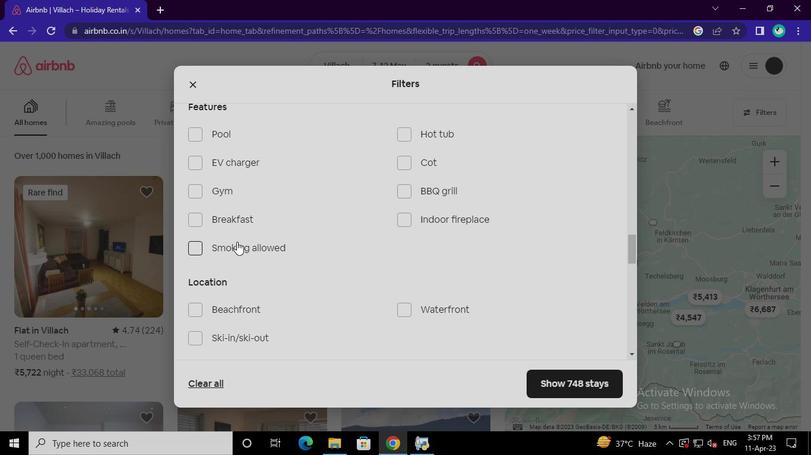 
Action: Mouse moved to (227, 274)
Screenshot: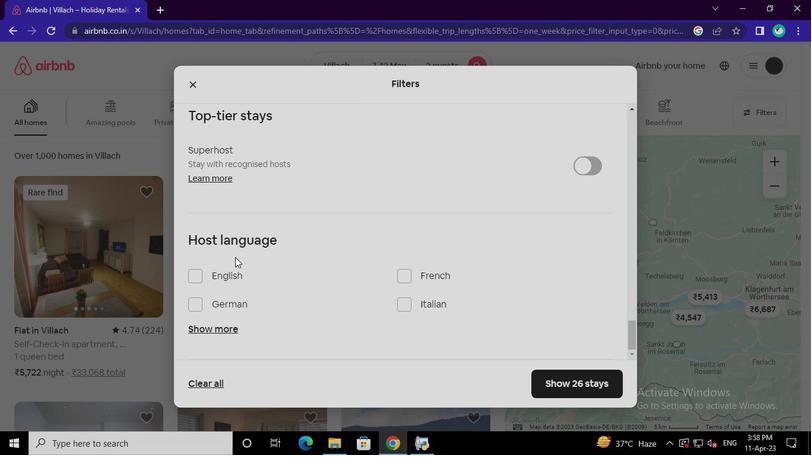 
Action: Mouse pressed left at (227, 274)
Screenshot: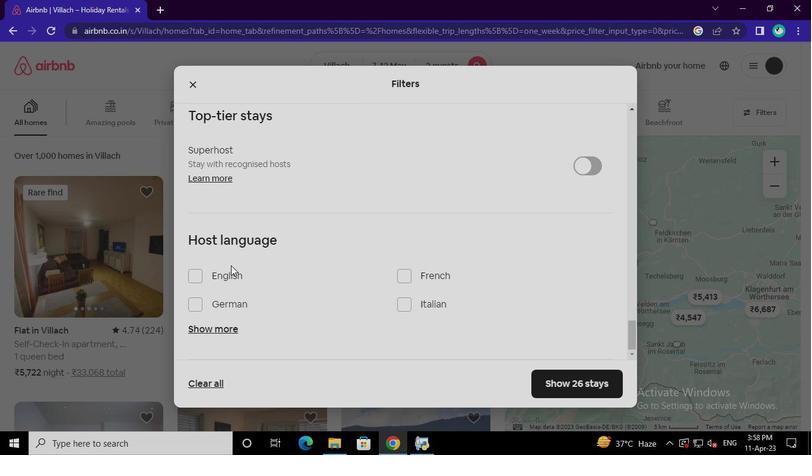 
Action: Mouse moved to (578, 375)
Screenshot: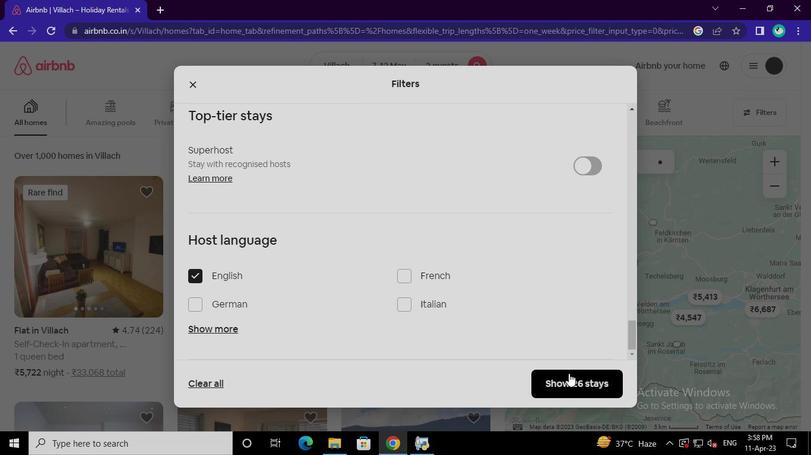 
Action: Mouse pressed left at (578, 375)
Screenshot: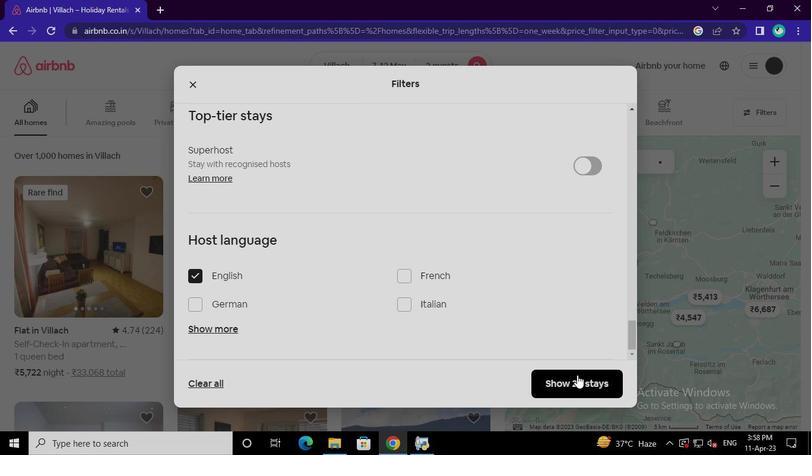 
Action: Mouse moved to (426, 440)
Screenshot: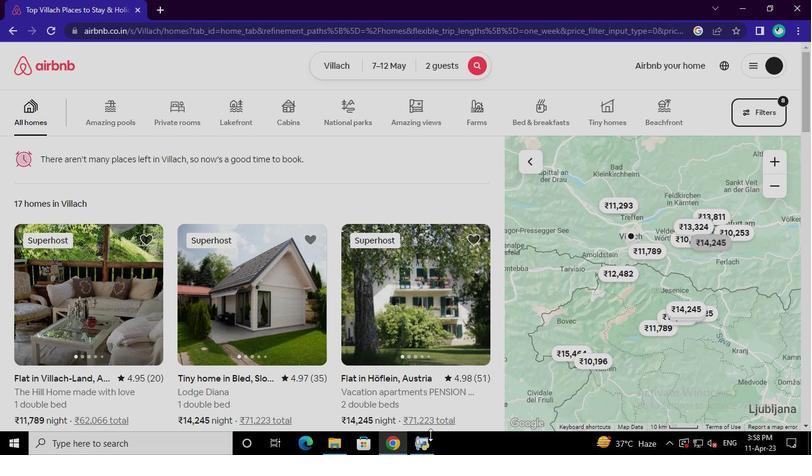 
Action: Mouse pressed left at (426, 440)
Screenshot: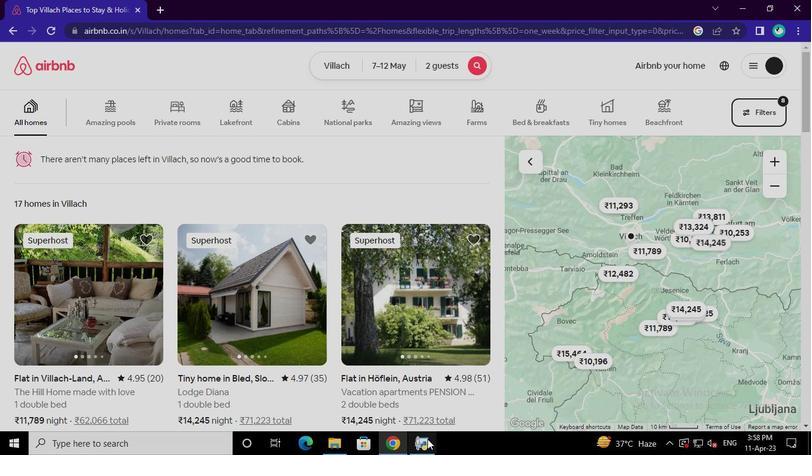 
Action: Mouse moved to (659, 96)
Screenshot: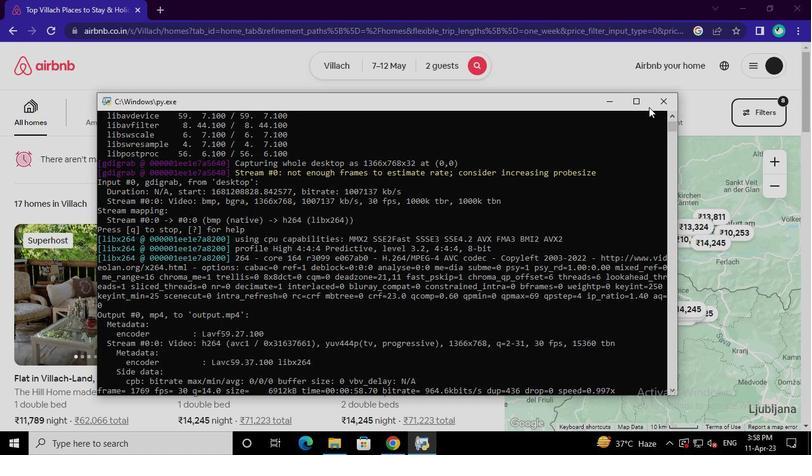 
Action: Mouse pressed left at (659, 96)
Screenshot: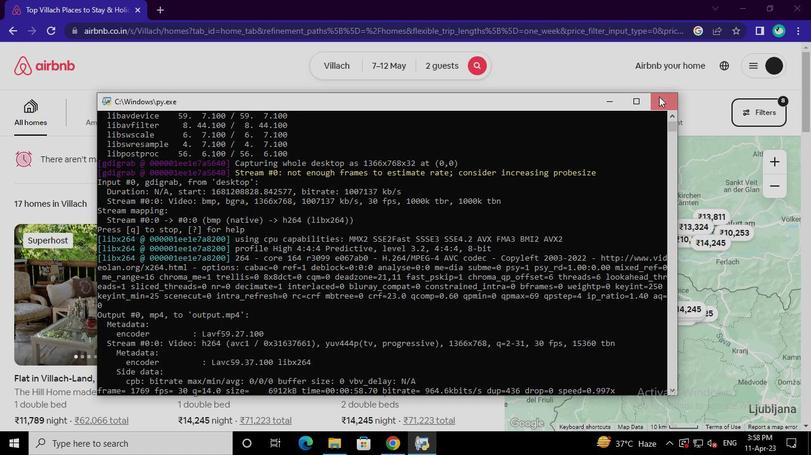 
